 Task: Find connections with filter location Shamsābād with filter topic #Investingwith filter profile language French with filter current company Jaguar Land Rover India with filter school Maharshi Dayanand University with filter industry Insurance Agencies and Brokerages with filter service category Search Engine Marketing (SEM) with filter keywords title Well Driller
Action: Mouse moved to (506, 59)
Screenshot: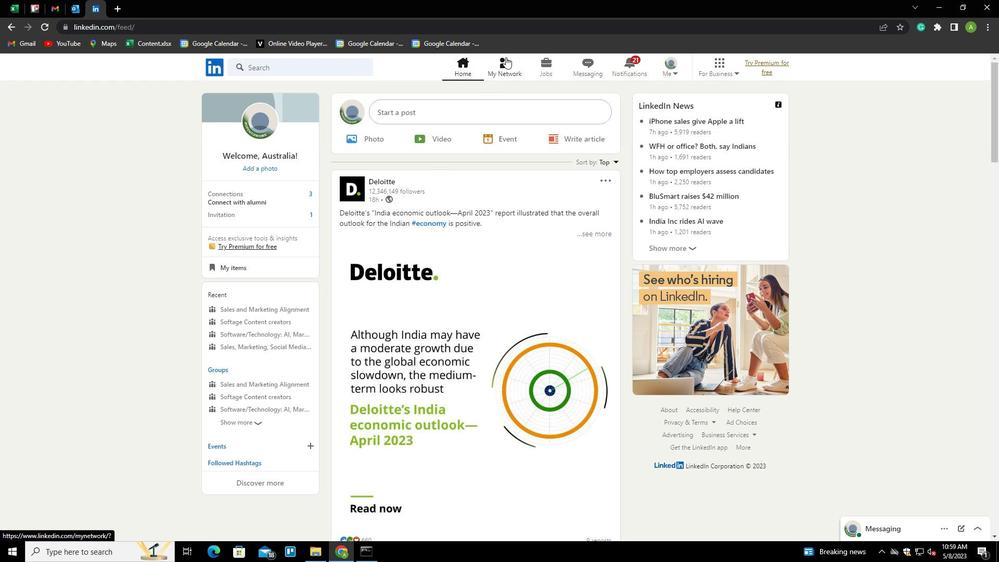 
Action: Mouse pressed left at (506, 59)
Screenshot: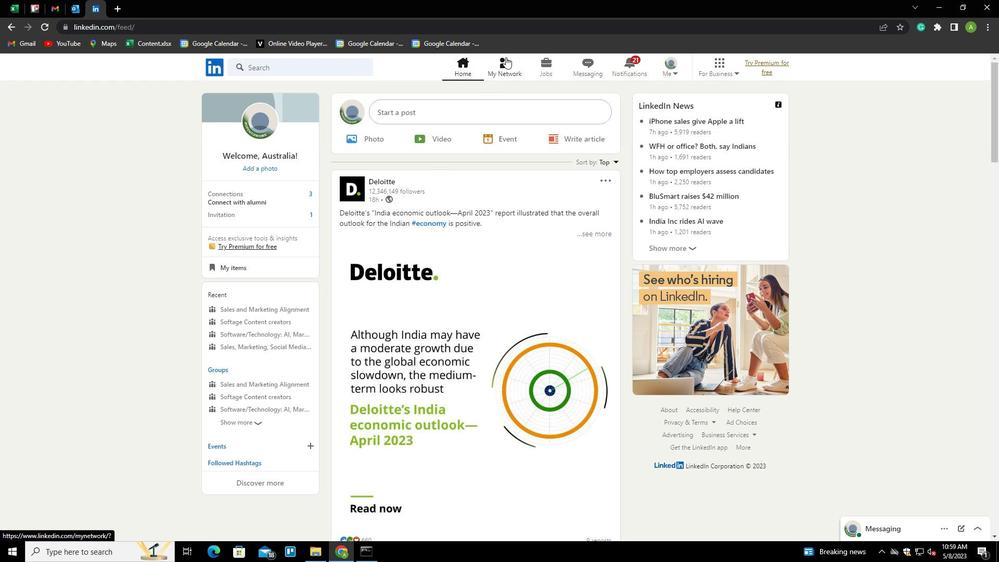
Action: Mouse moved to (257, 124)
Screenshot: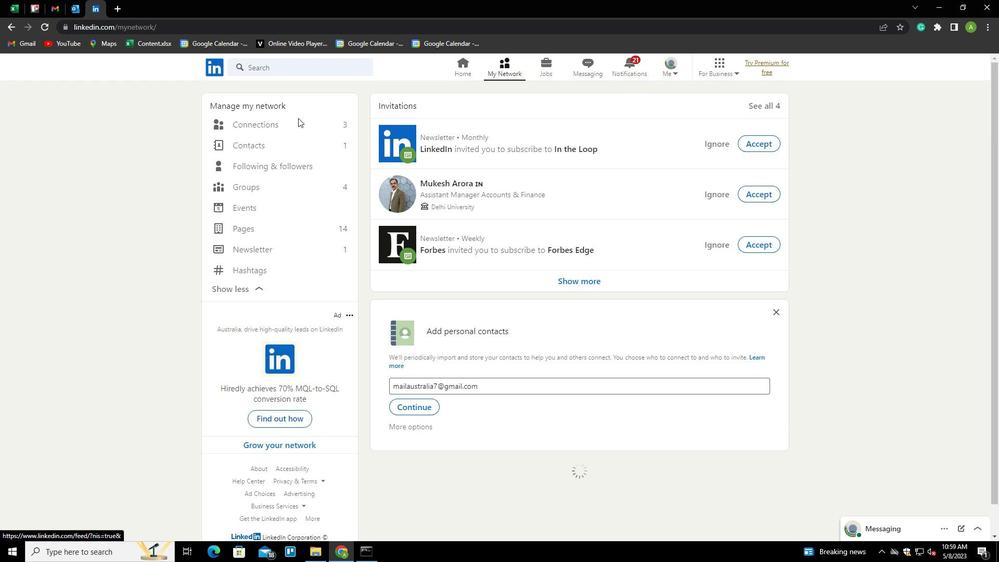 
Action: Mouse pressed left at (257, 124)
Screenshot: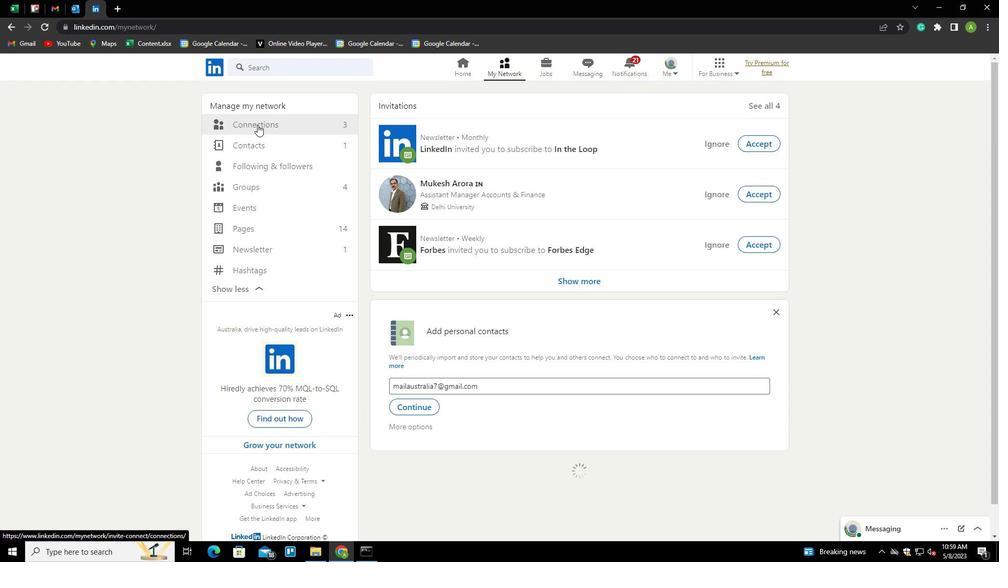 
Action: Mouse moved to (579, 123)
Screenshot: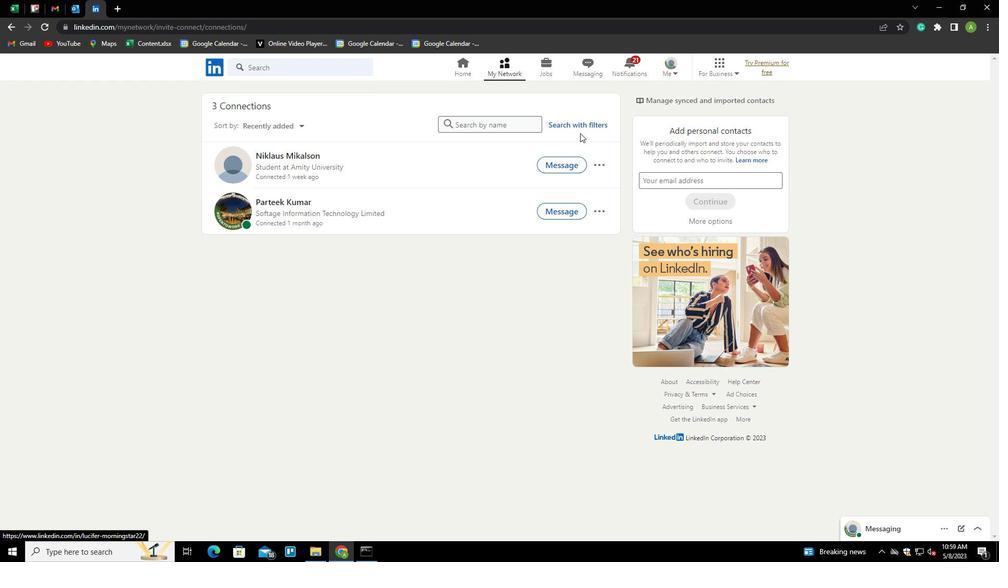 
Action: Mouse pressed left at (579, 123)
Screenshot: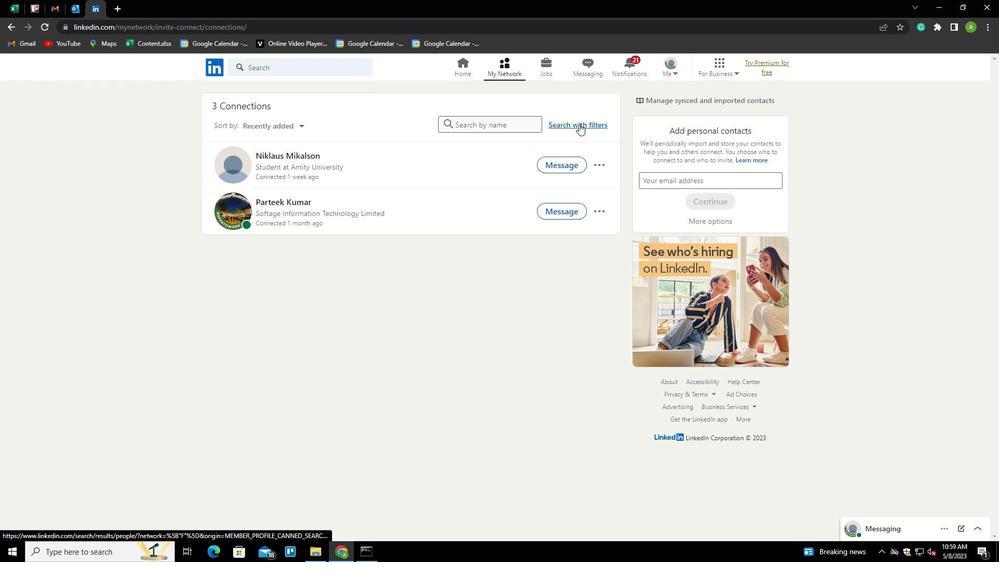 
Action: Mouse moved to (527, 95)
Screenshot: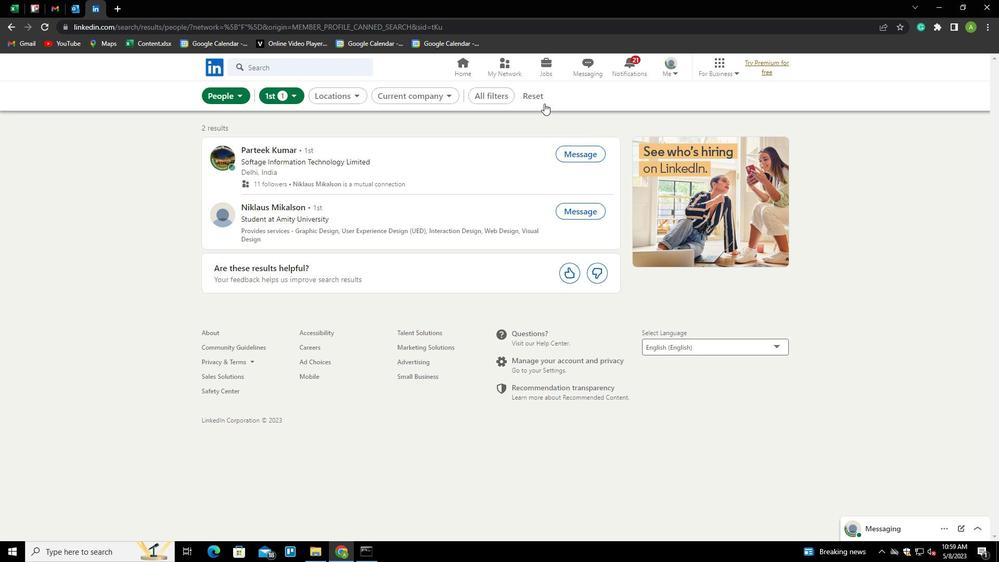 
Action: Mouse pressed left at (527, 95)
Screenshot: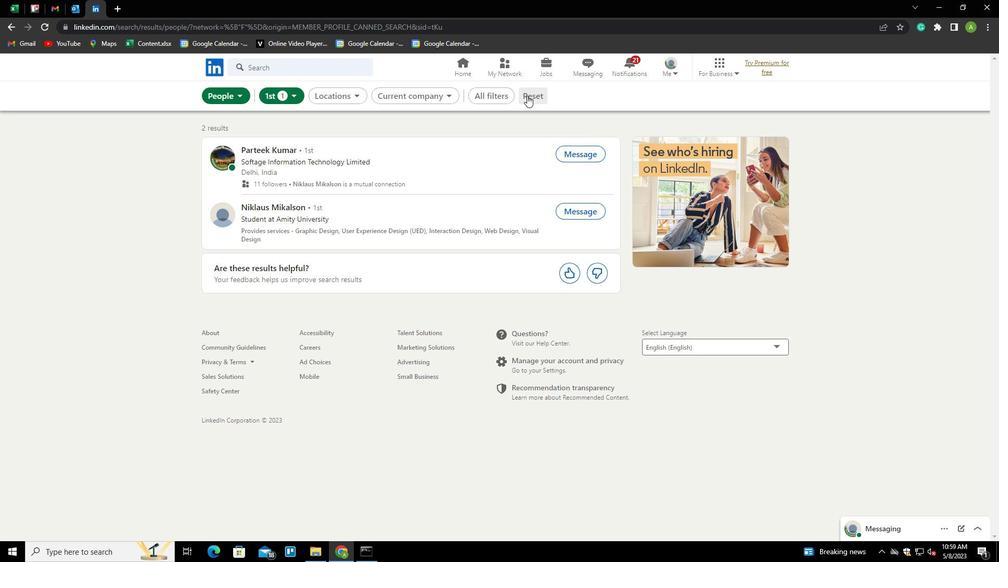 
Action: Mouse moved to (511, 94)
Screenshot: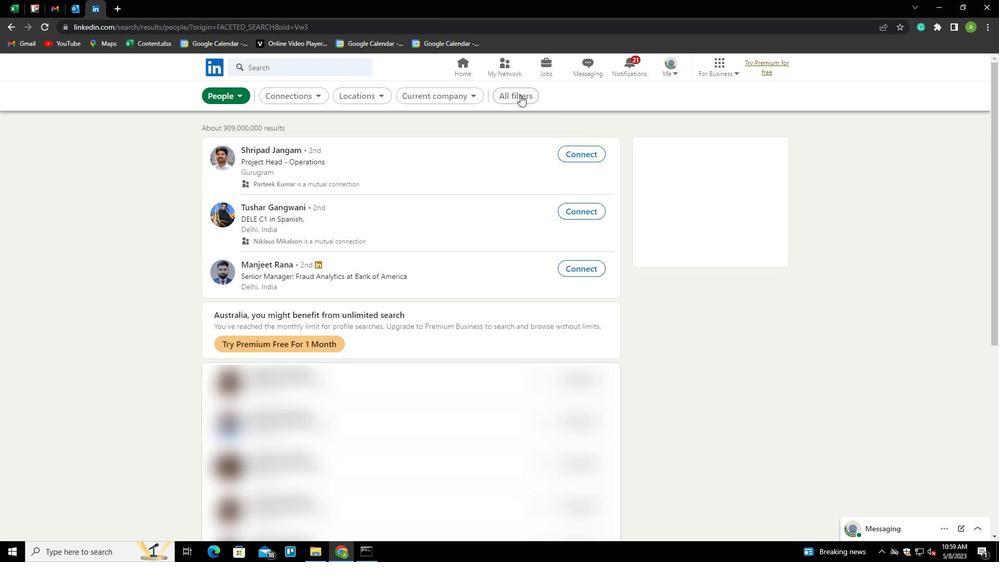 
Action: Mouse pressed left at (511, 94)
Screenshot: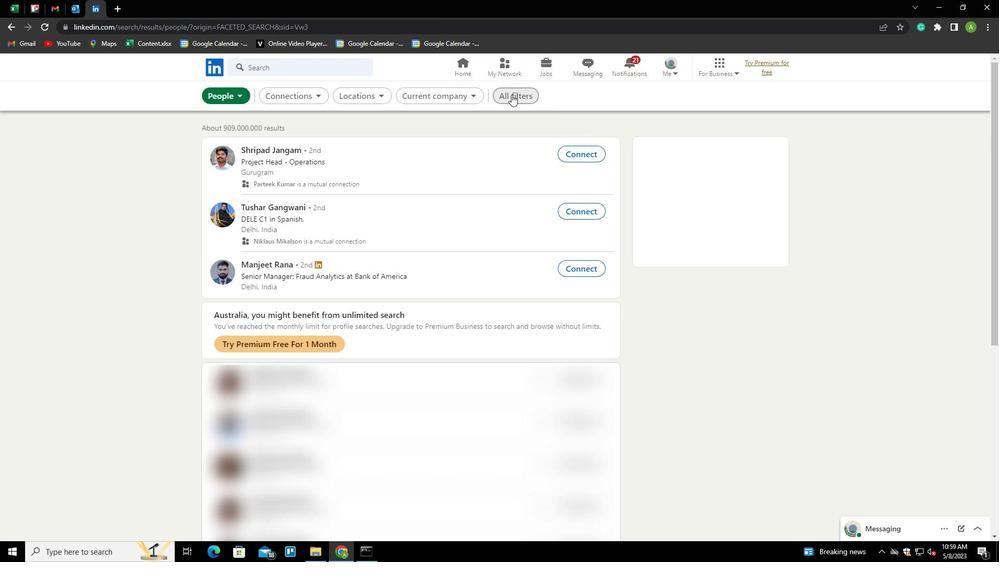
Action: Mouse moved to (853, 299)
Screenshot: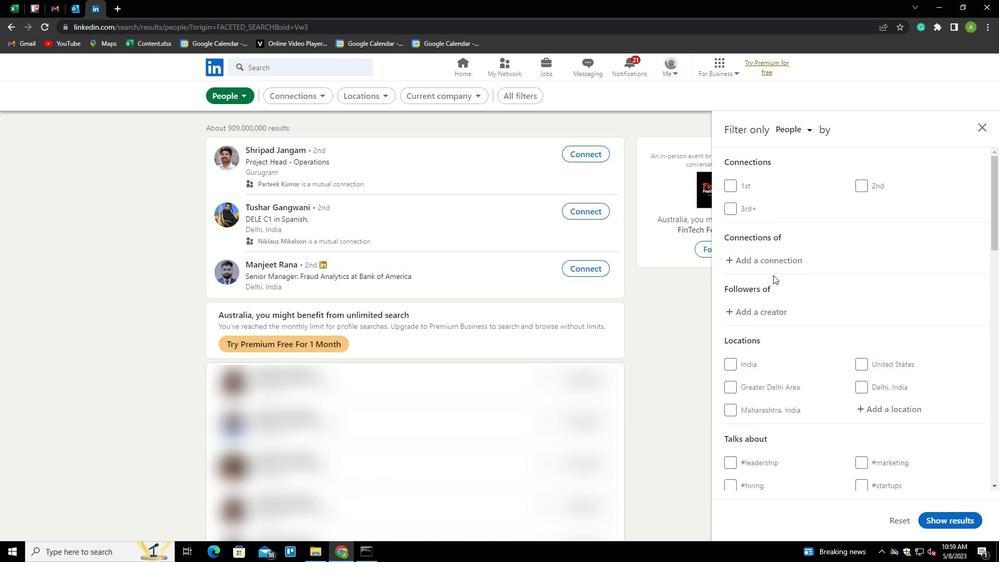 
Action: Mouse scrolled (853, 299) with delta (0, 0)
Screenshot: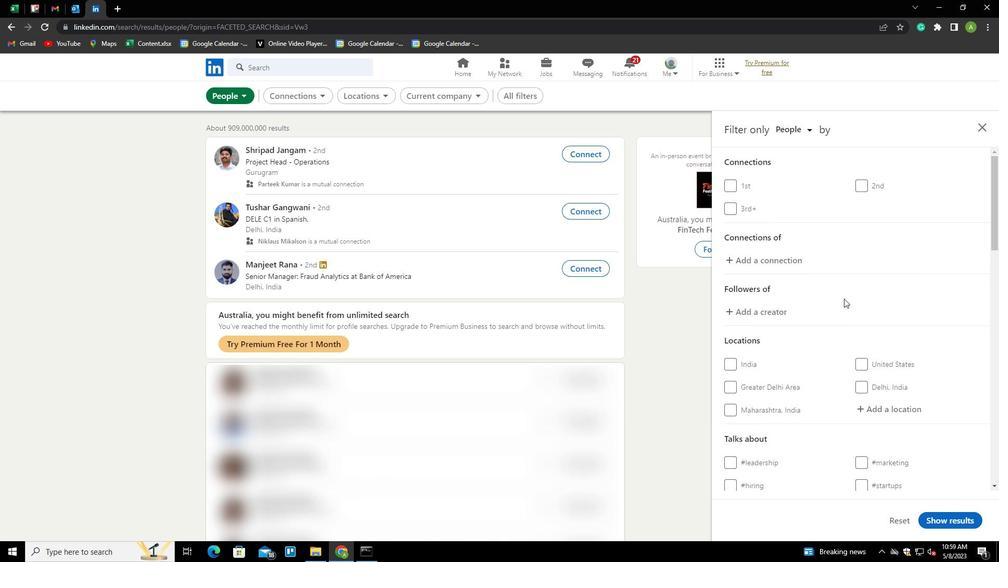 
Action: Mouse scrolled (853, 299) with delta (0, 0)
Screenshot: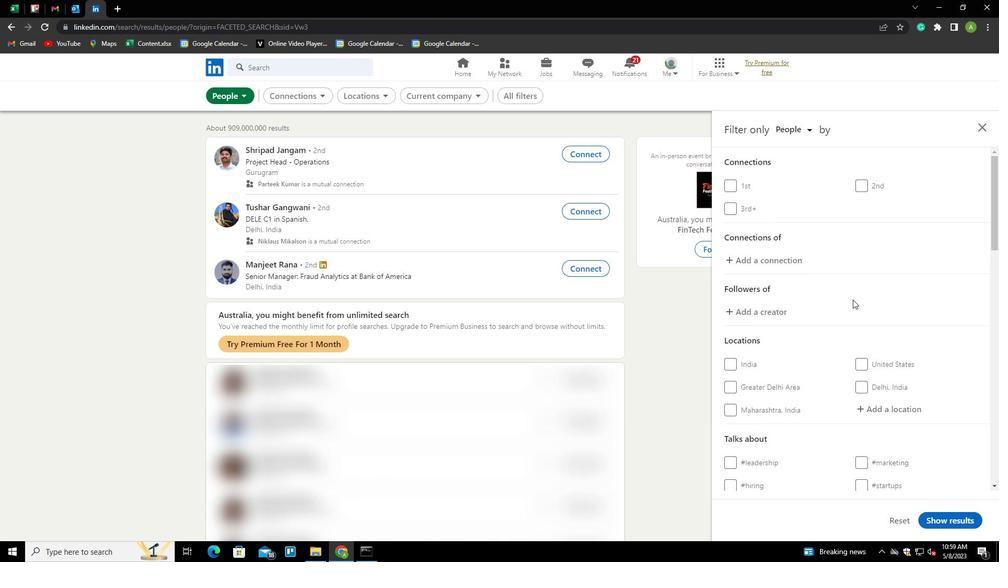 
Action: Mouse scrolled (853, 299) with delta (0, 0)
Screenshot: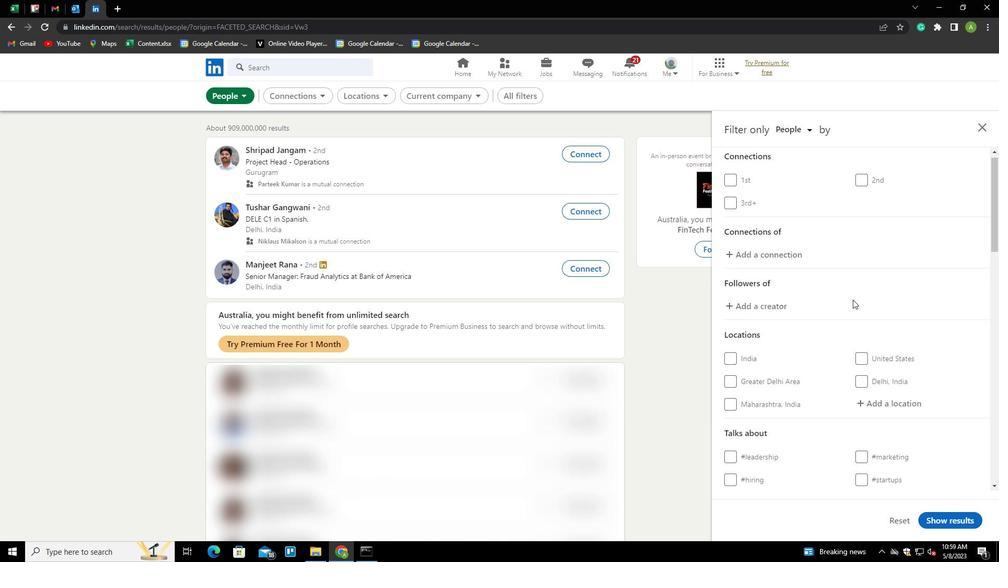 
Action: Mouse moved to (871, 251)
Screenshot: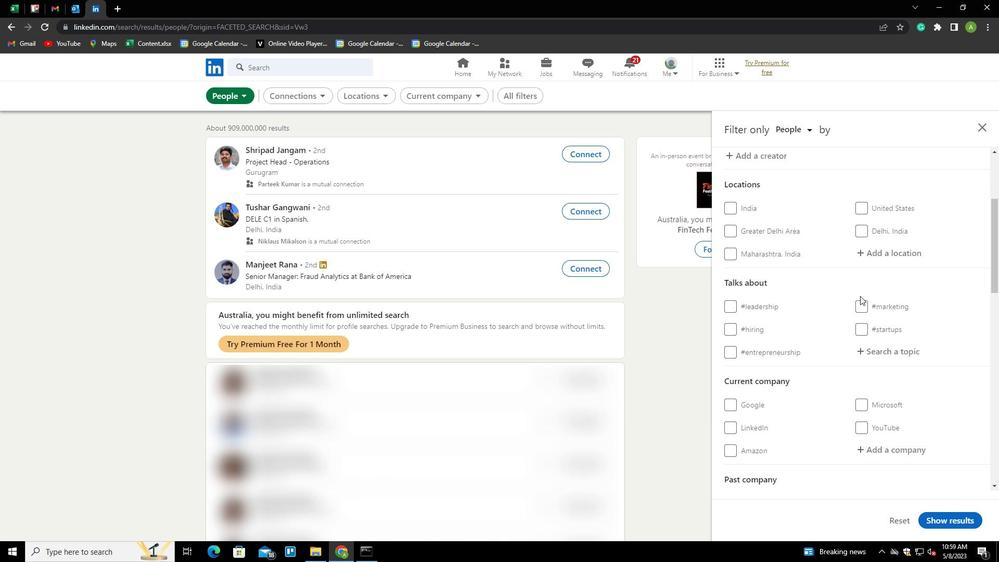 
Action: Mouse pressed left at (871, 251)
Screenshot: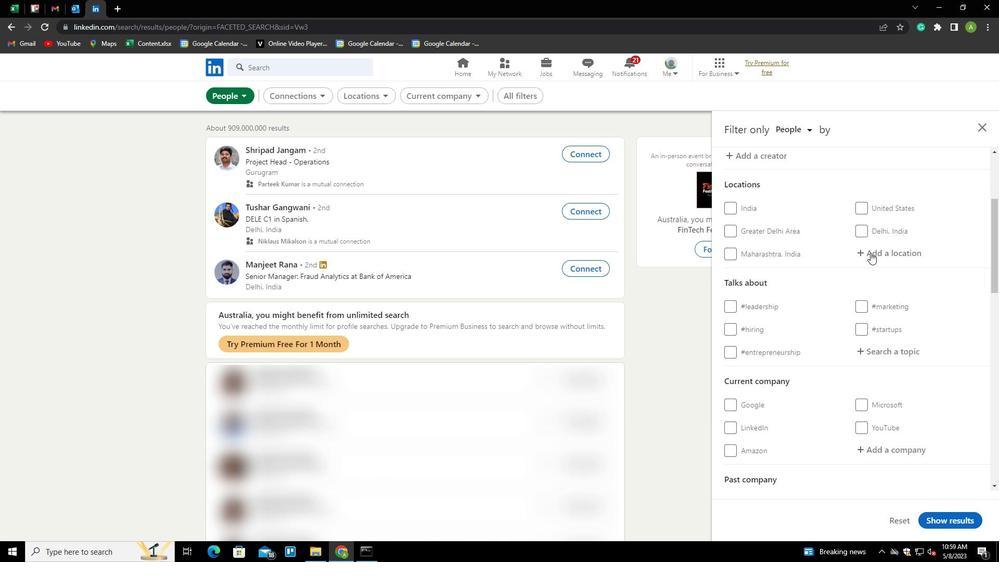 
Action: Key pressed <Key.shift>SHA
Screenshot: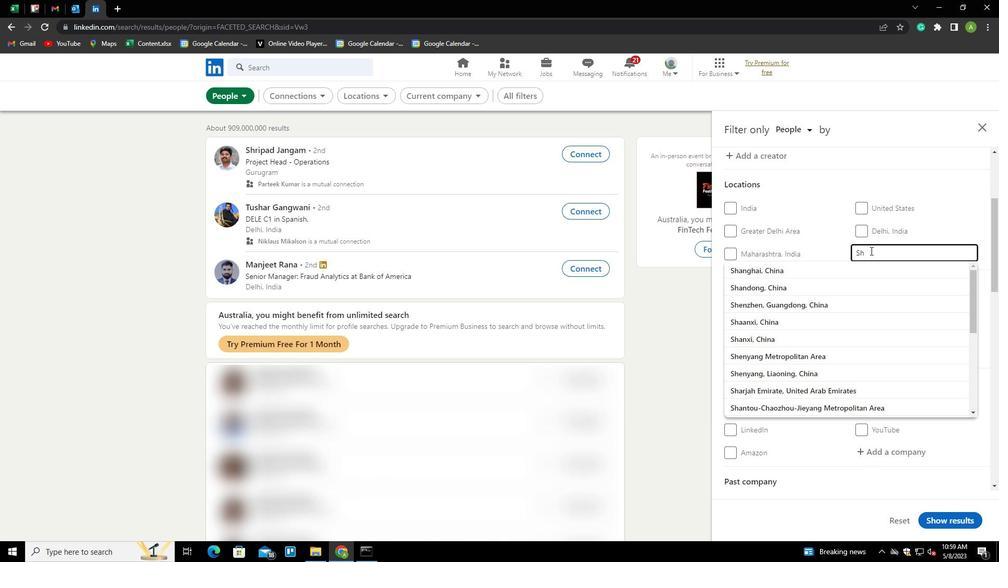 
Action: Mouse moved to (871, 251)
Screenshot: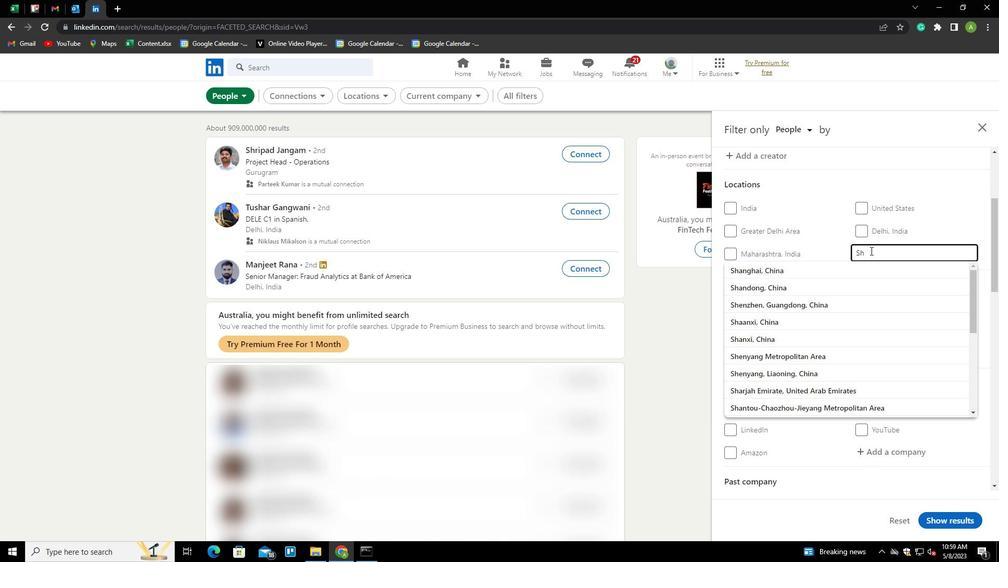 
Action: Key pressed MSABAD
Screenshot: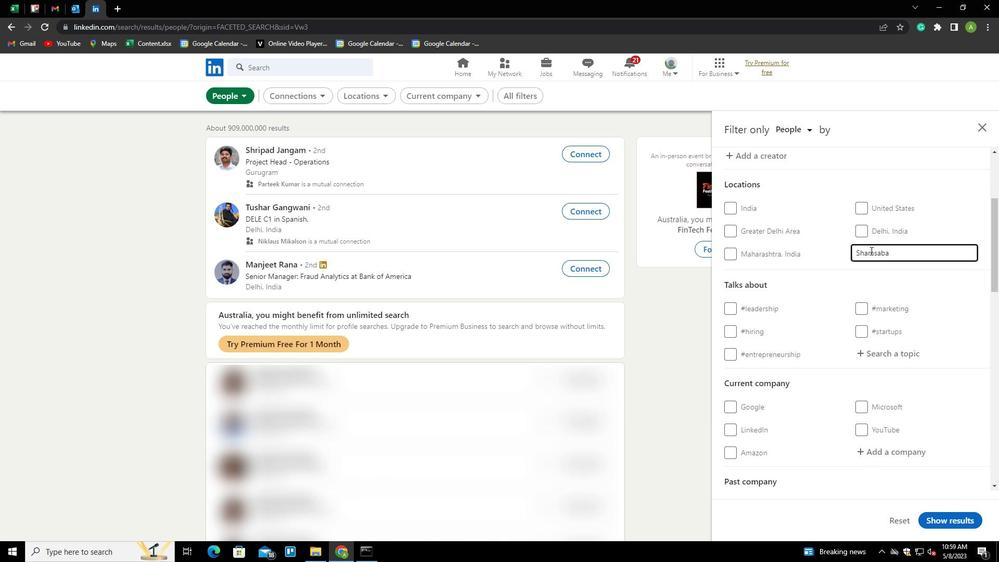 
Action: Mouse moved to (935, 298)
Screenshot: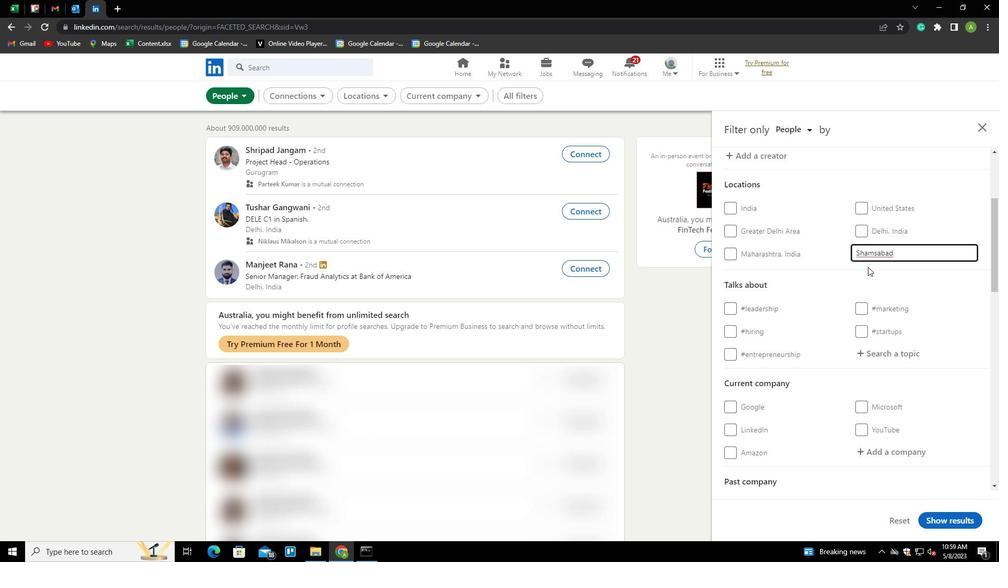 
Action: Mouse pressed left at (935, 298)
Screenshot: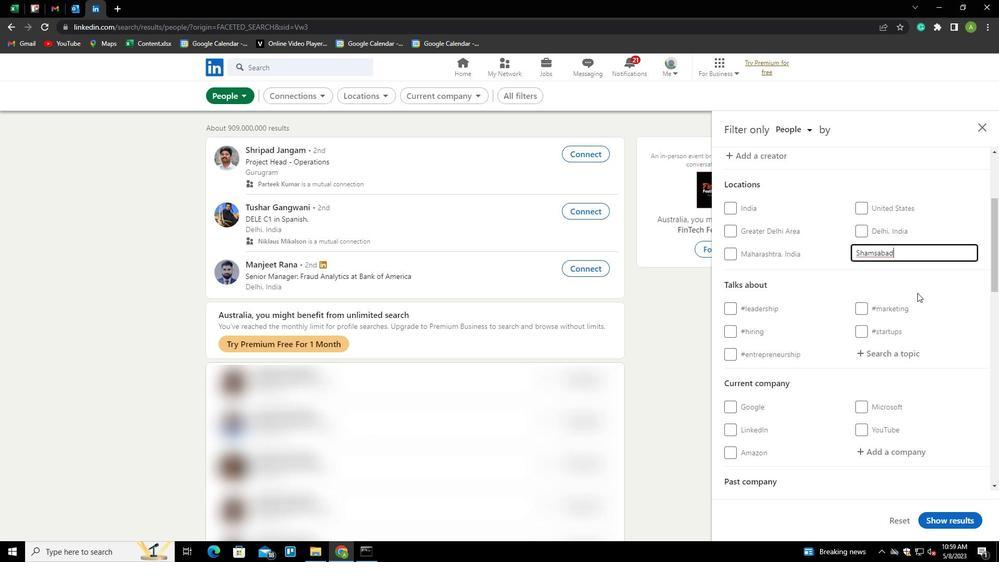 
Action: Mouse moved to (892, 352)
Screenshot: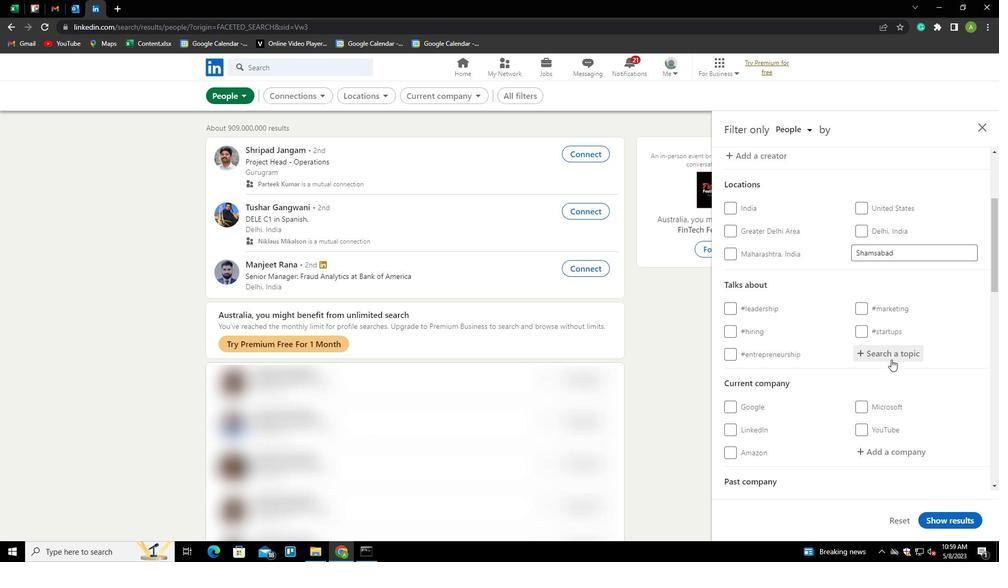 
Action: Mouse pressed left at (892, 352)
Screenshot: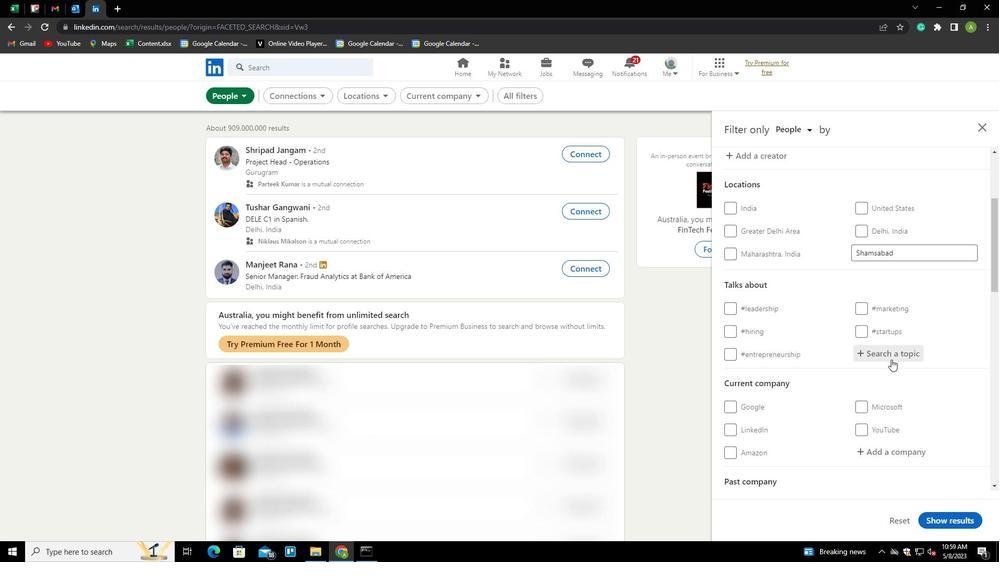 
Action: Key pressed INVESTING<Key.down><Key.enter>
Screenshot: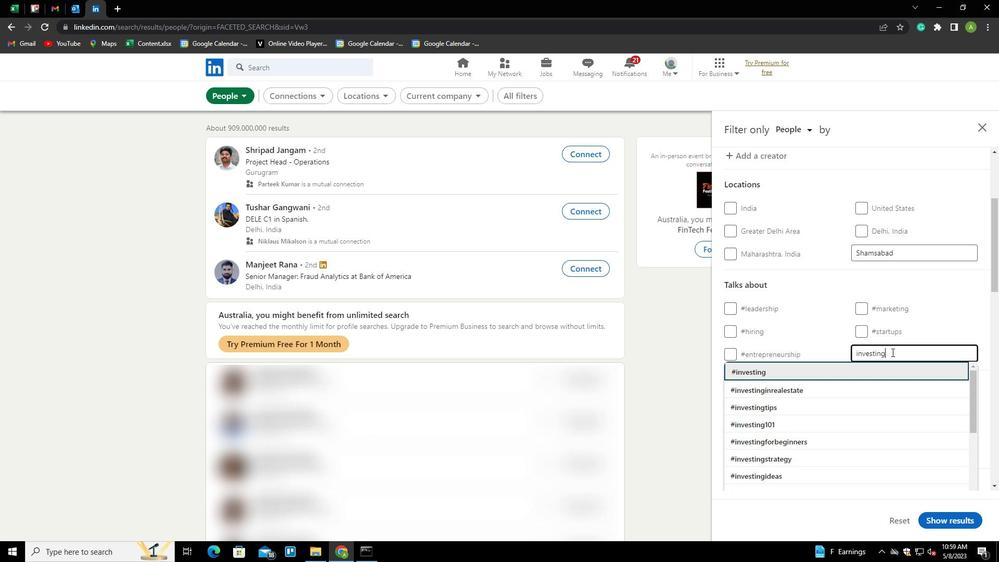 
Action: Mouse scrolled (892, 352) with delta (0, 0)
Screenshot: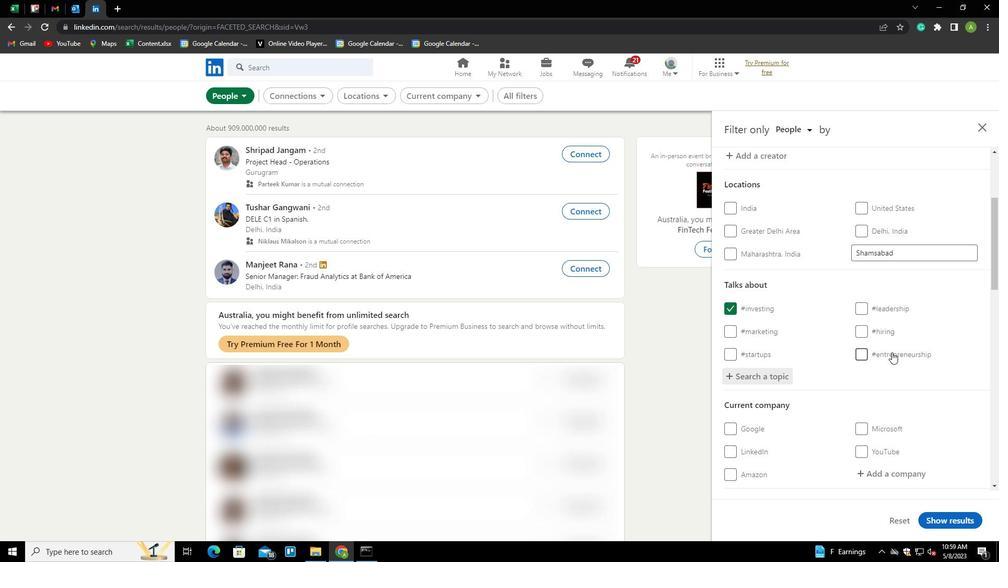 
Action: Mouse scrolled (892, 352) with delta (0, 0)
Screenshot: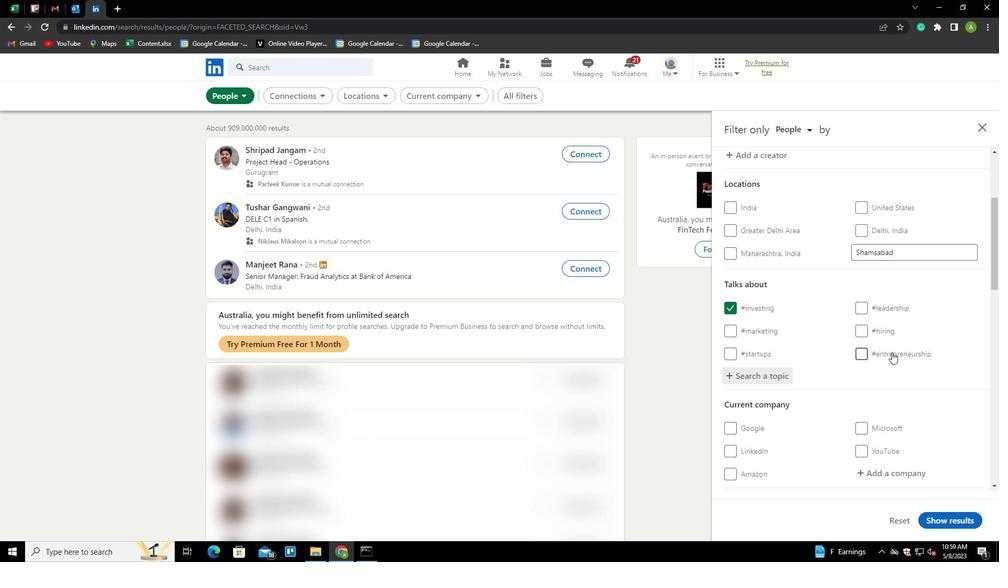 
Action: Mouse scrolled (892, 352) with delta (0, 0)
Screenshot: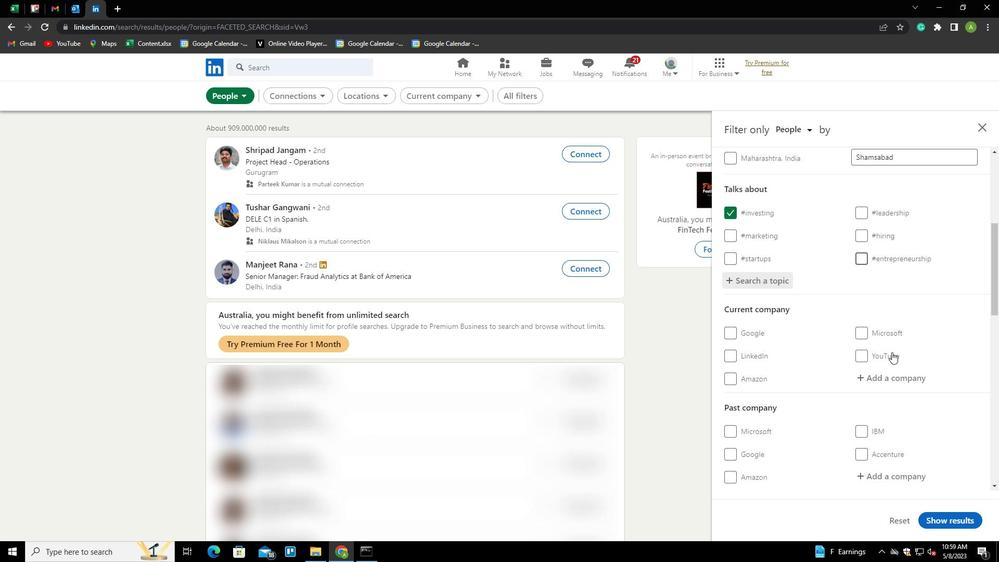 
Action: Mouse scrolled (892, 352) with delta (0, 0)
Screenshot: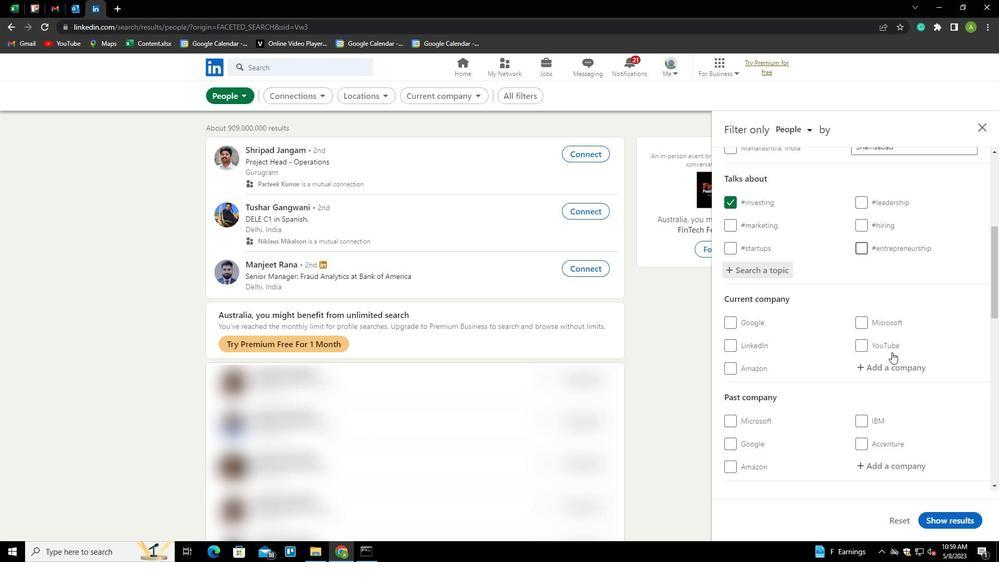 
Action: Mouse scrolled (892, 352) with delta (0, 0)
Screenshot: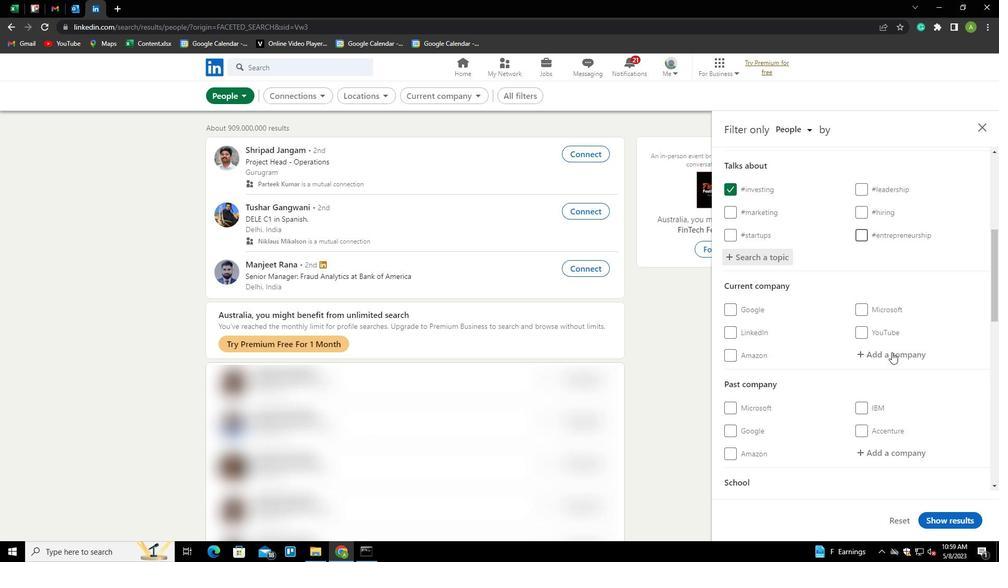 
Action: Mouse scrolled (892, 352) with delta (0, 0)
Screenshot: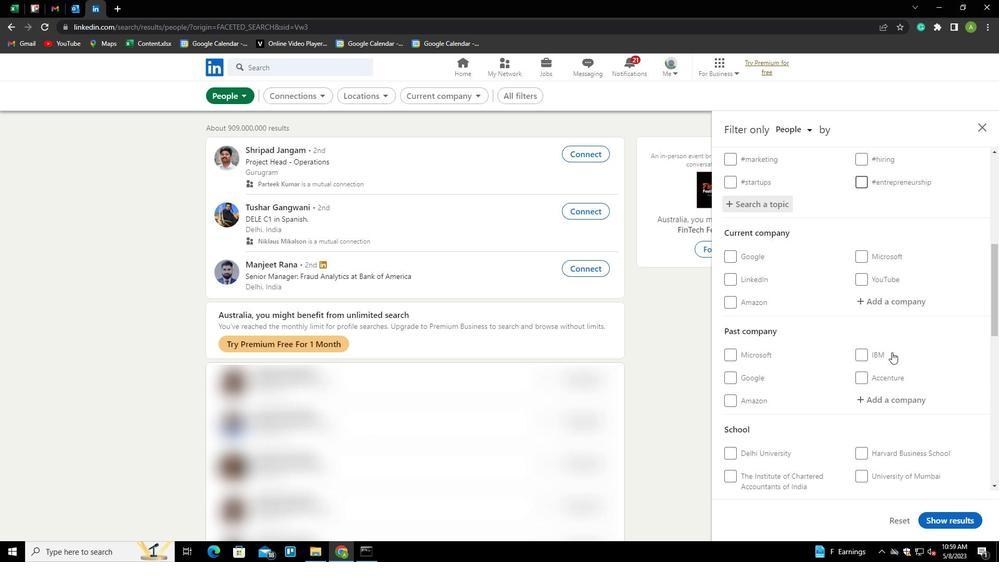 
Action: Mouse scrolled (892, 352) with delta (0, 0)
Screenshot: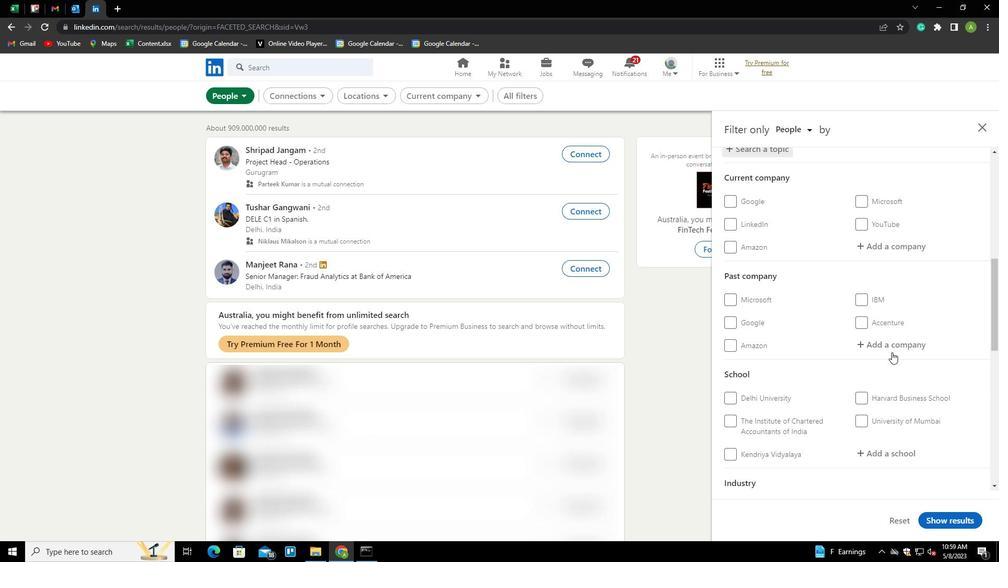 
Action: Mouse scrolled (892, 352) with delta (0, 0)
Screenshot: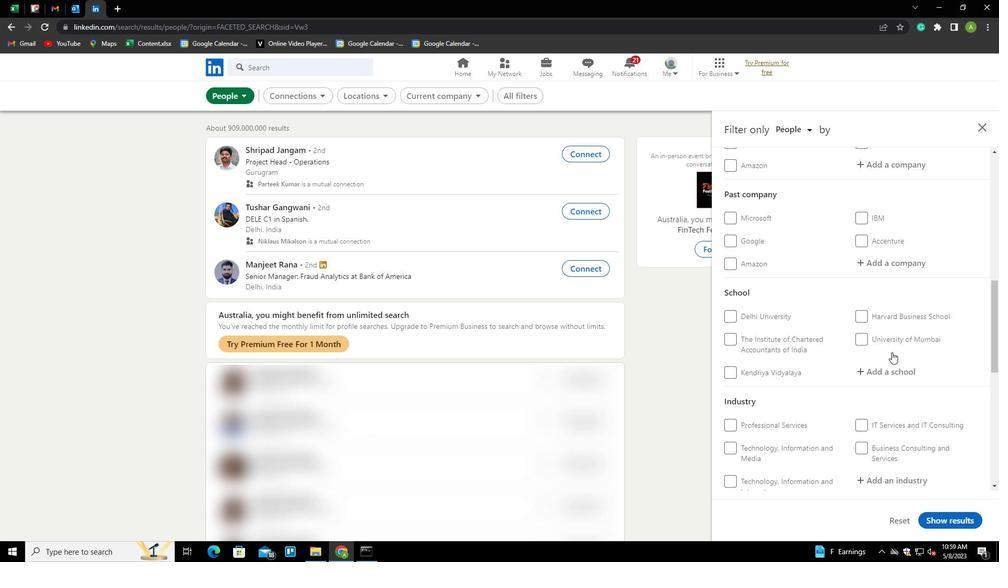 
Action: Mouse scrolled (892, 352) with delta (0, 0)
Screenshot: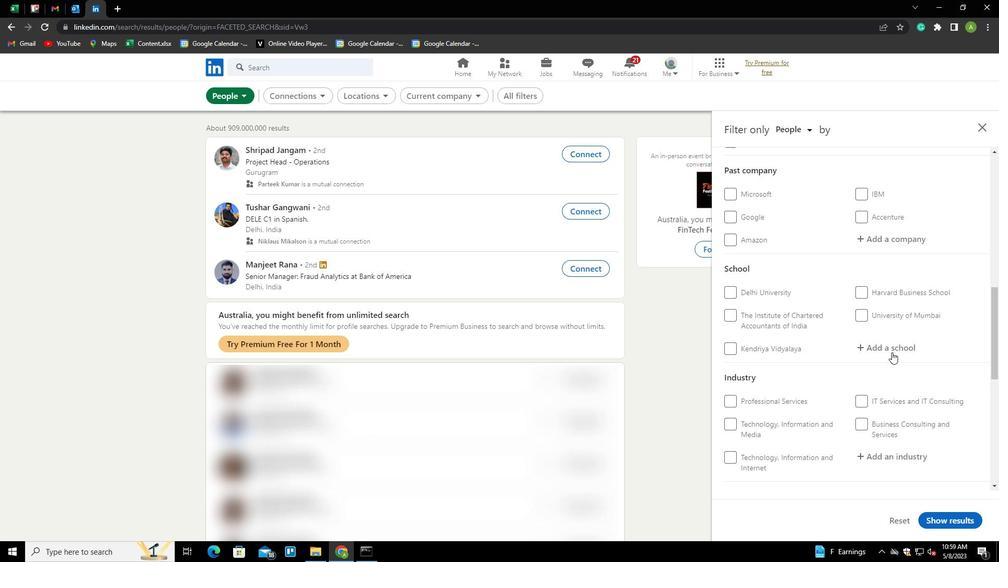 
Action: Mouse moved to (872, 385)
Screenshot: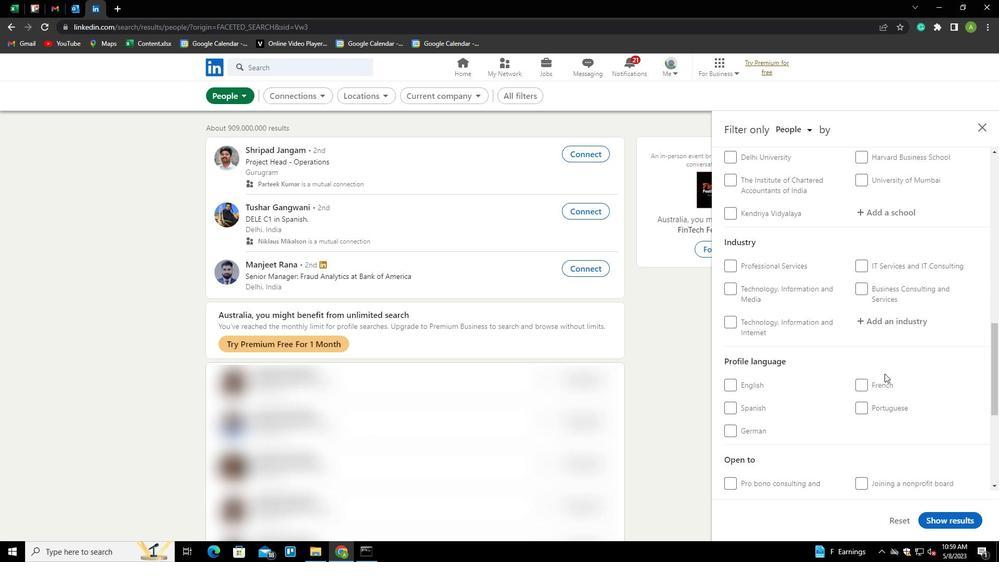 
Action: Mouse pressed left at (872, 385)
Screenshot: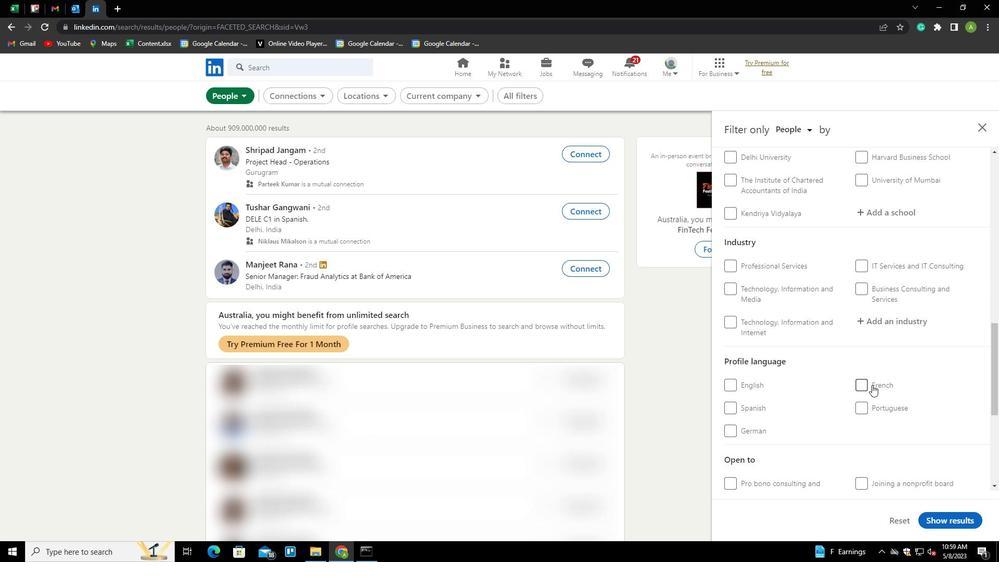 
Action: Mouse moved to (896, 368)
Screenshot: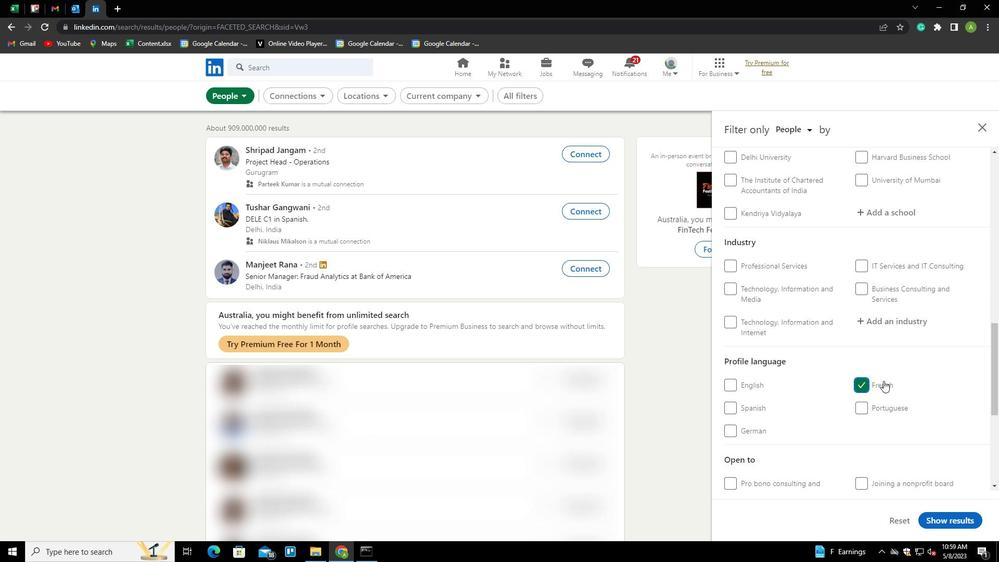 
Action: Mouse scrolled (896, 368) with delta (0, 0)
Screenshot: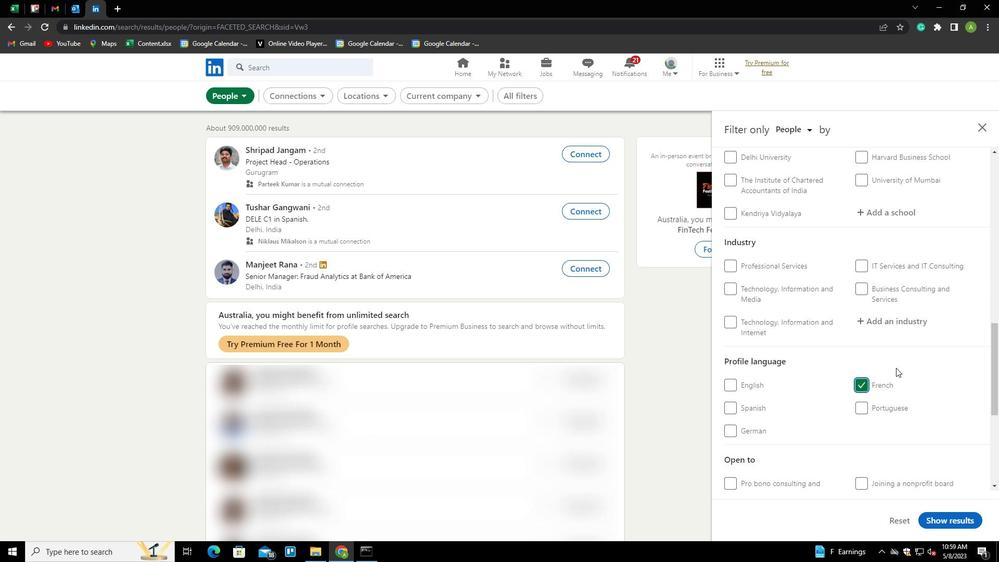 
Action: Mouse scrolled (896, 368) with delta (0, 0)
Screenshot: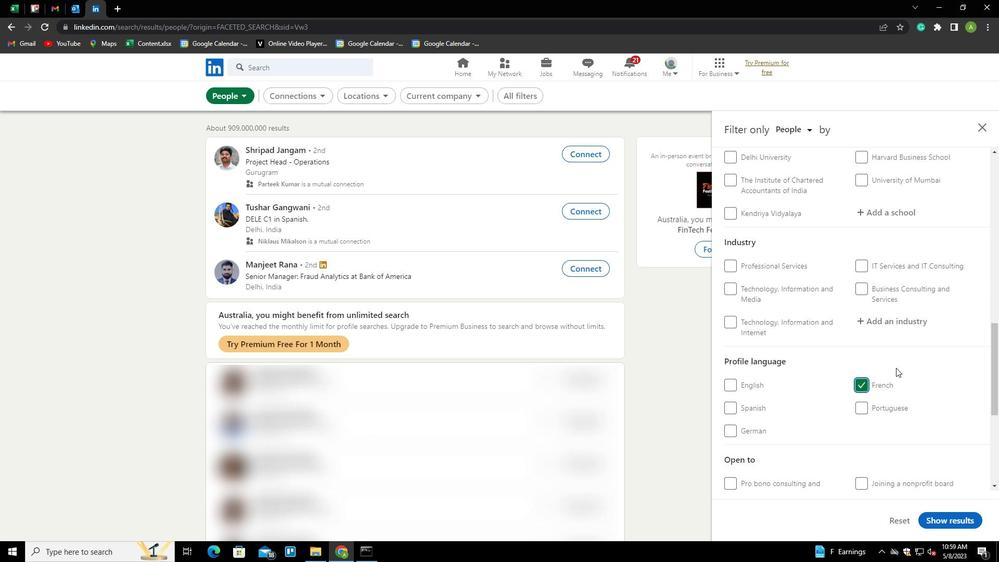 
Action: Mouse scrolled (896, 368) with delta (0, 0)
Screenshot: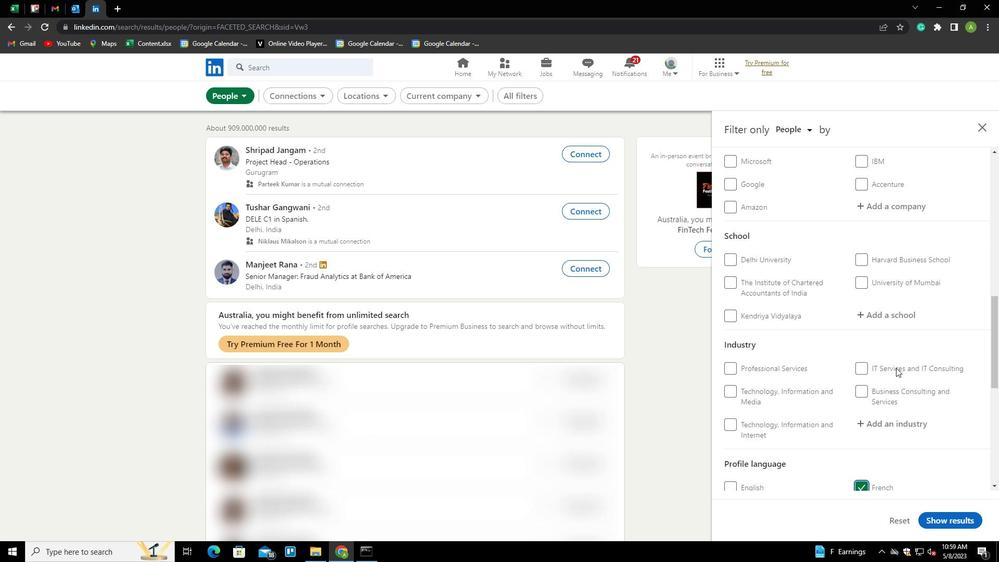 
Action: Mouse scrolled (896, 368) with delta (0, 0)
Screenshot: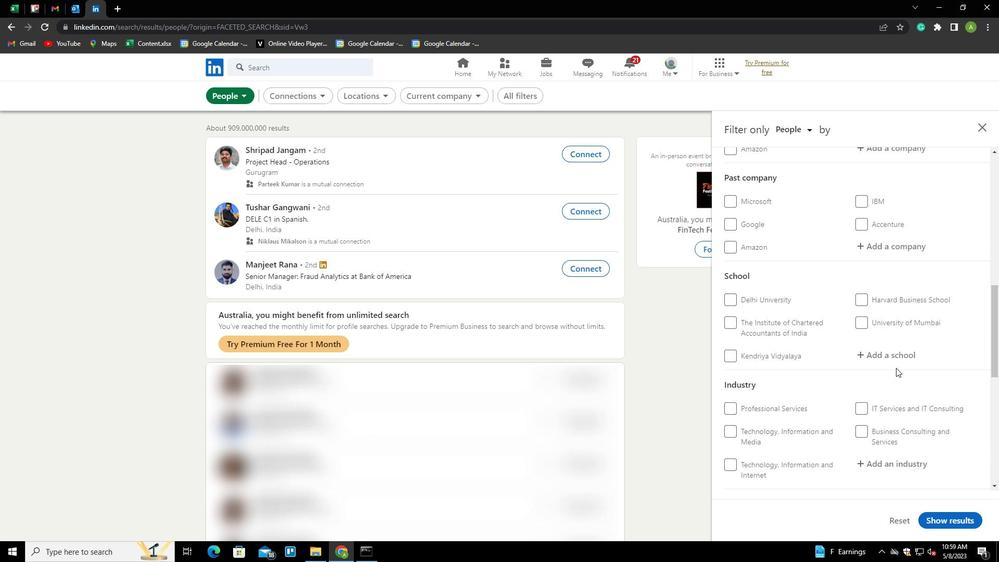 
Action: Mouse scrolled (896, 368) with delta (0, 0)
Screenshot: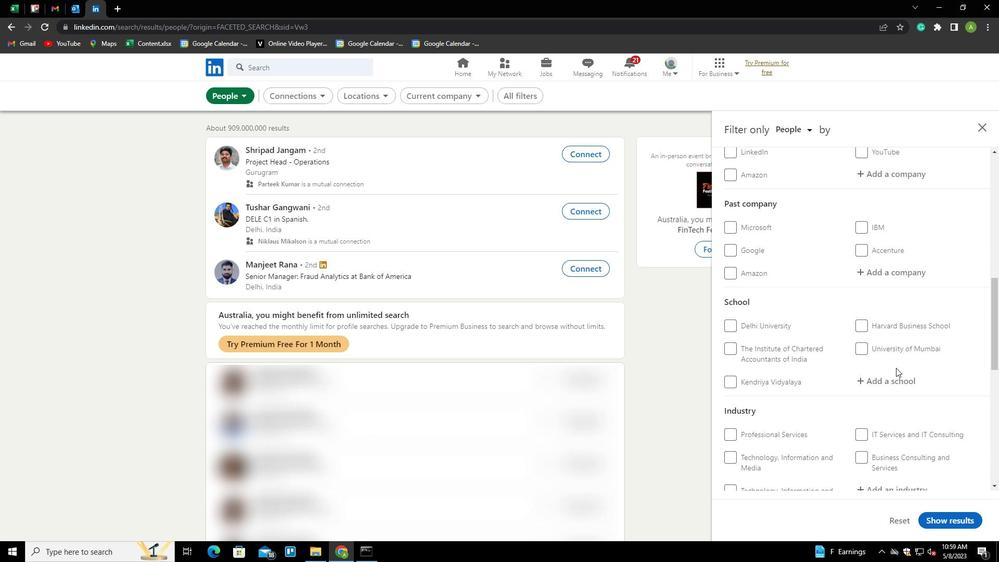 
Action: Mouse moved to (870, 264)
Screenshot: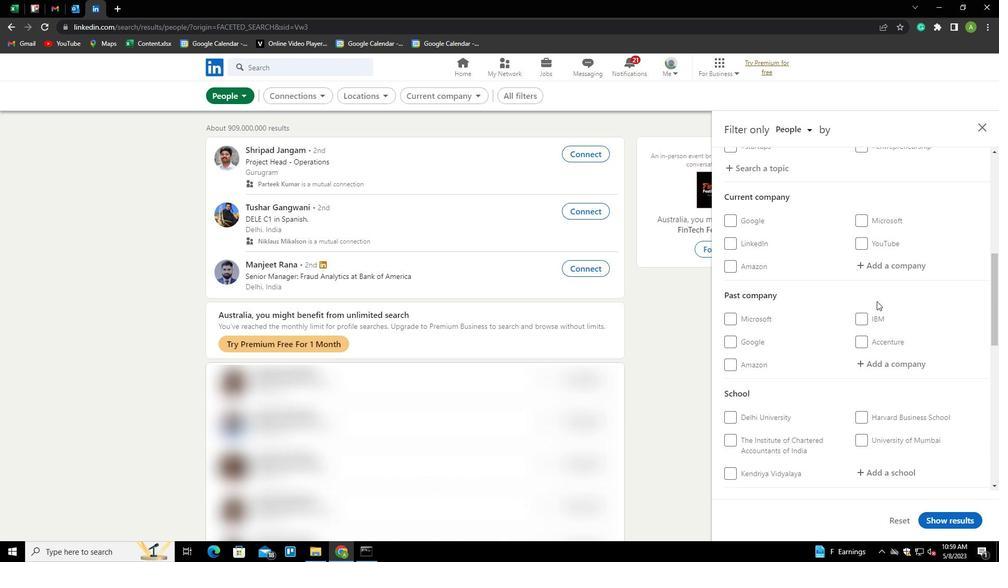 
Action: Mouse pressed left at (870, 264)
Screenshot: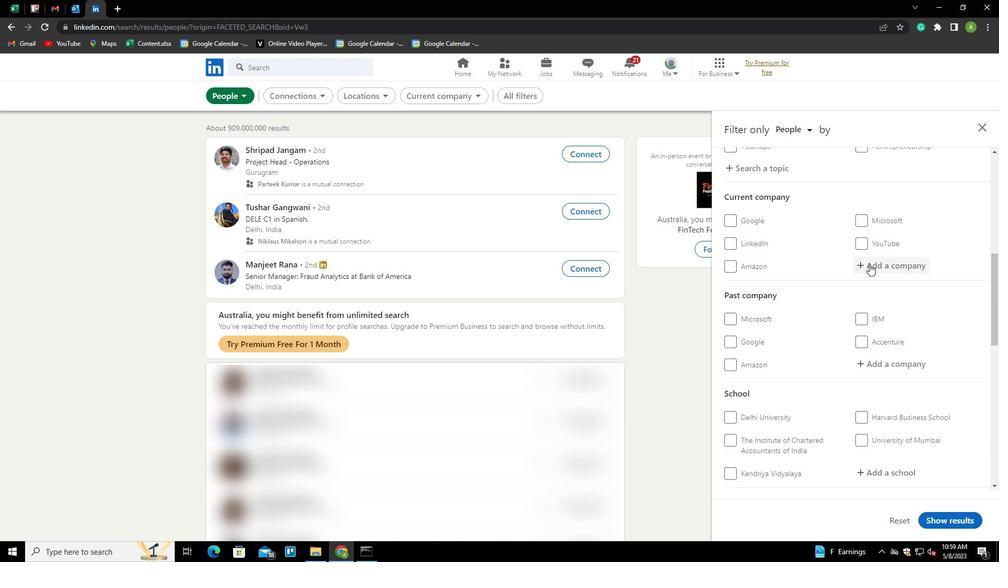 
Action: Key pressed <Key.shift>JAGUR<Key.backspace>AR<Key.space><Key.shift>LAND<Key.space><Key.shift>ROVER<Key.space><Key.shift>INDIA<Key.down><Key.enter>
Screenshot: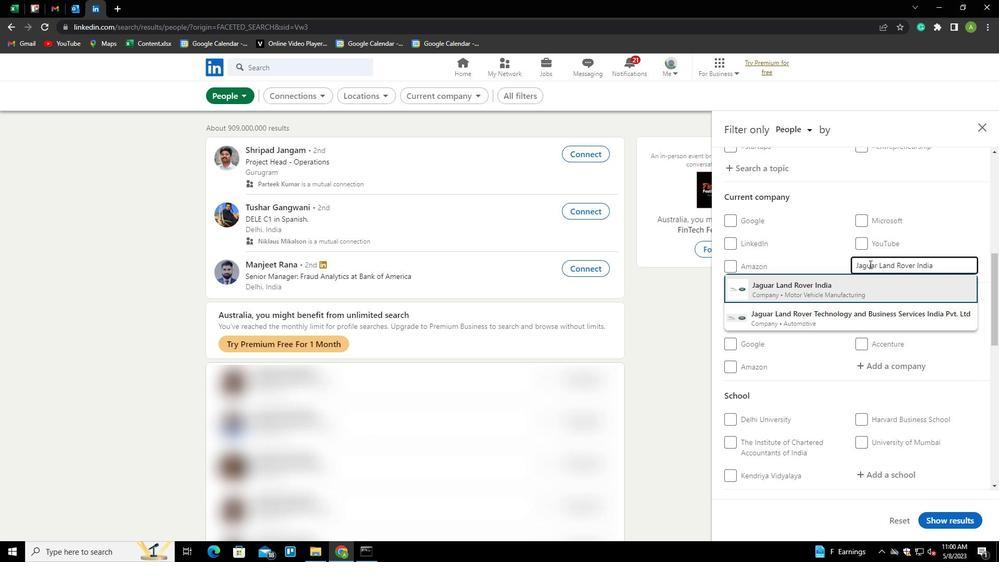 
Action: Mouse scrolled (870, 264) with delta (0, 0)
Screenshot: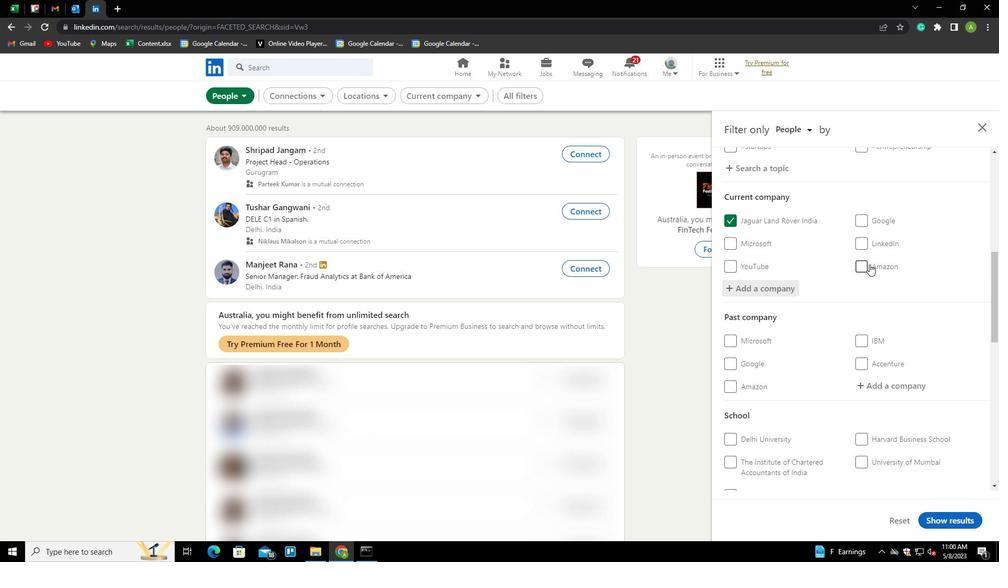 
Action: Mouse moved to (870, 264)
Screenshot: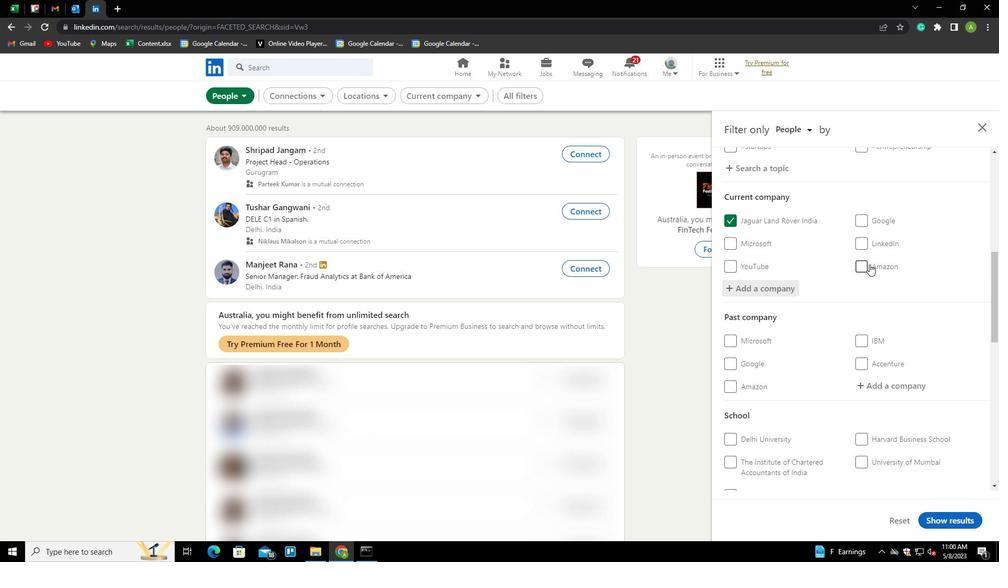 
Action: Mouse scrolled (870, 264) with delta (0, 0)
Screenshot: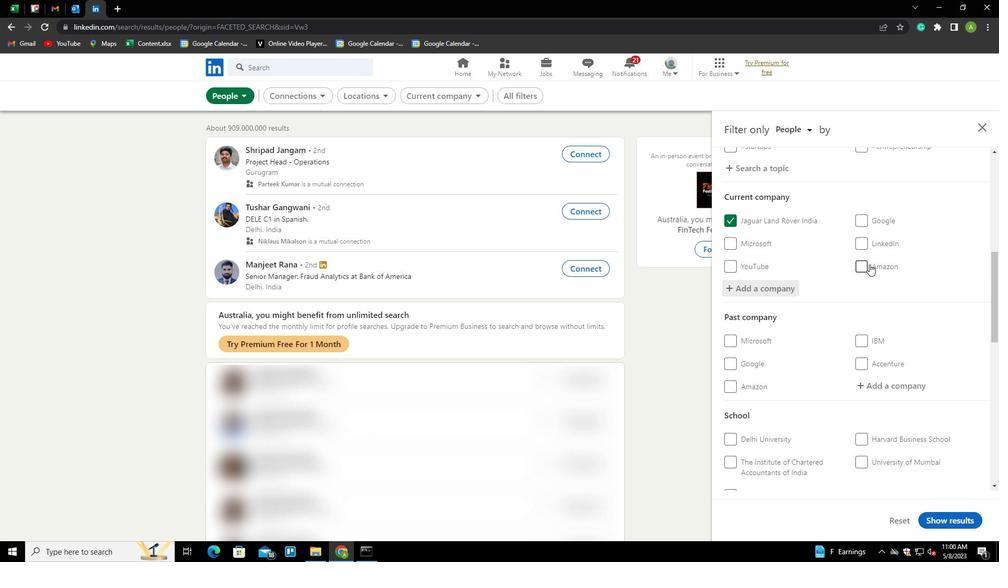 
Action: Mouse scrolled (870, 264) with delta (0, 0)
Screenshot: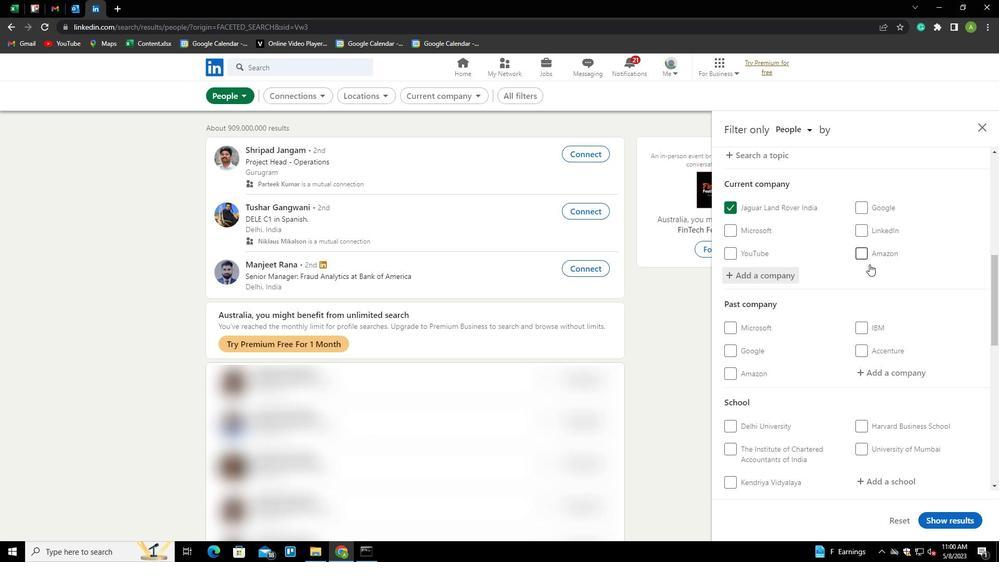 
Action: Mouse scrolled (870, 264) with delta (0, 0)
Screenshot: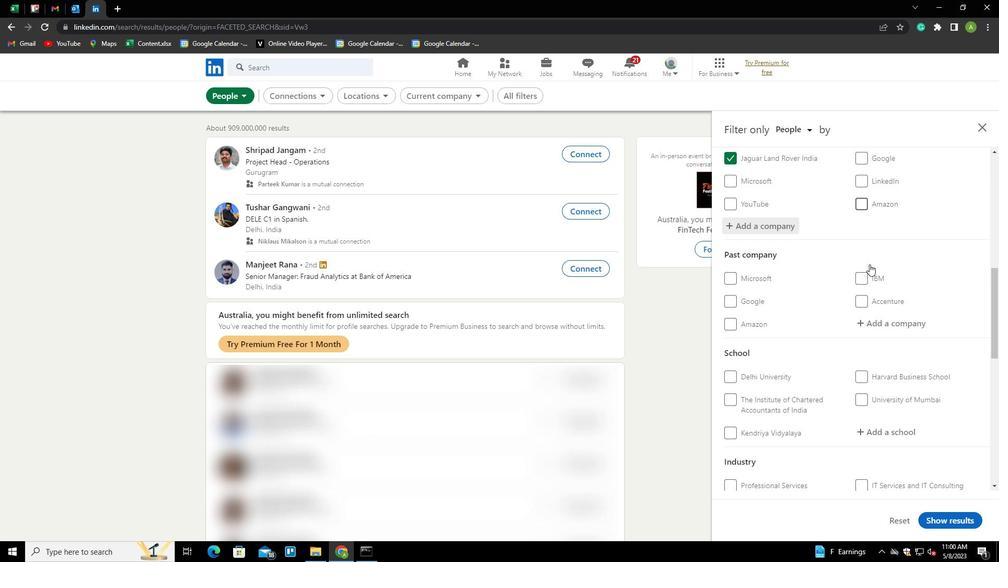
Action: Mouse scrolled (870, 264) with delta (0, 0)
Screenshot: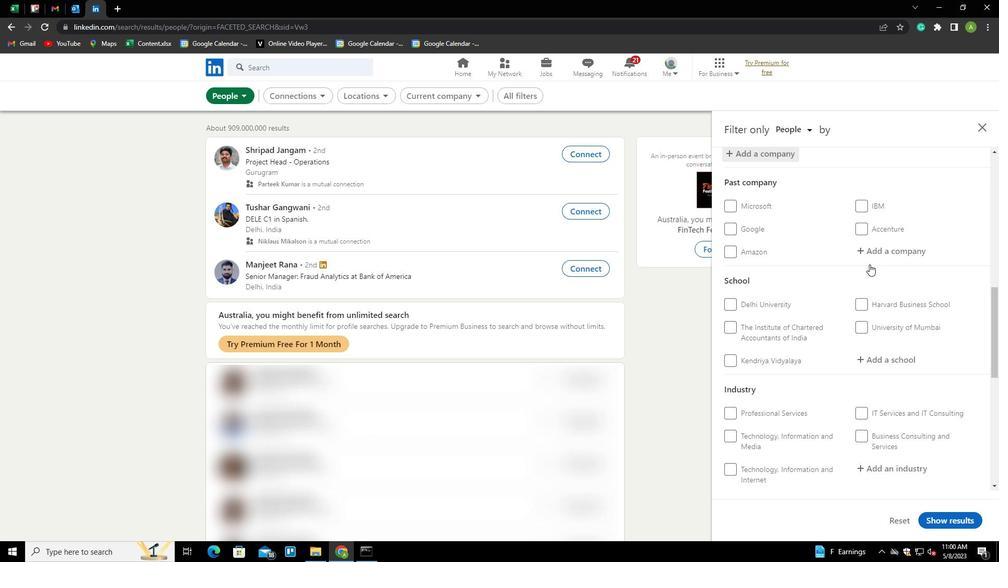 
Action: Mouse moved to (871, 237)
Screenshot: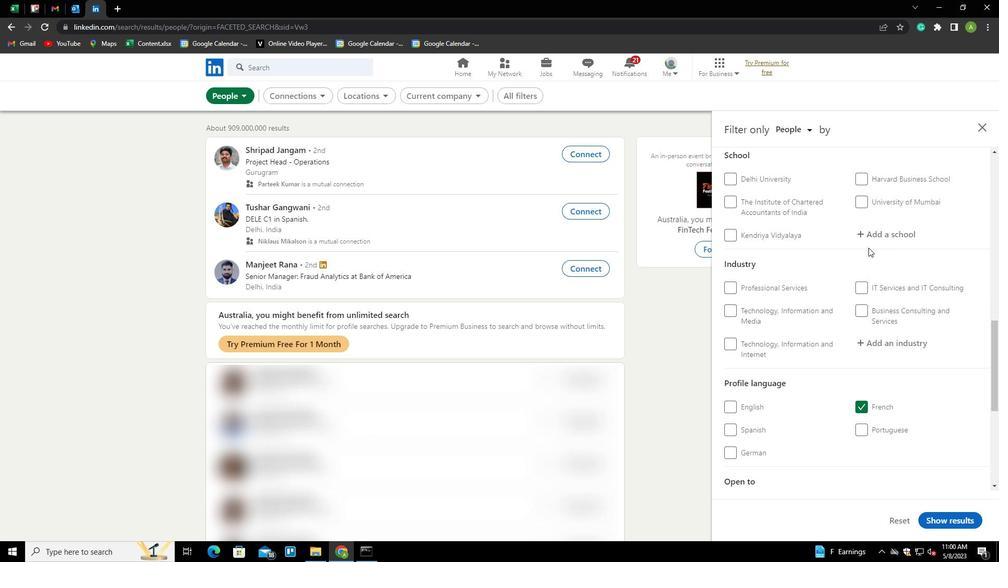 
Action: Mouse pressed left at (871, 237)
Screenshot: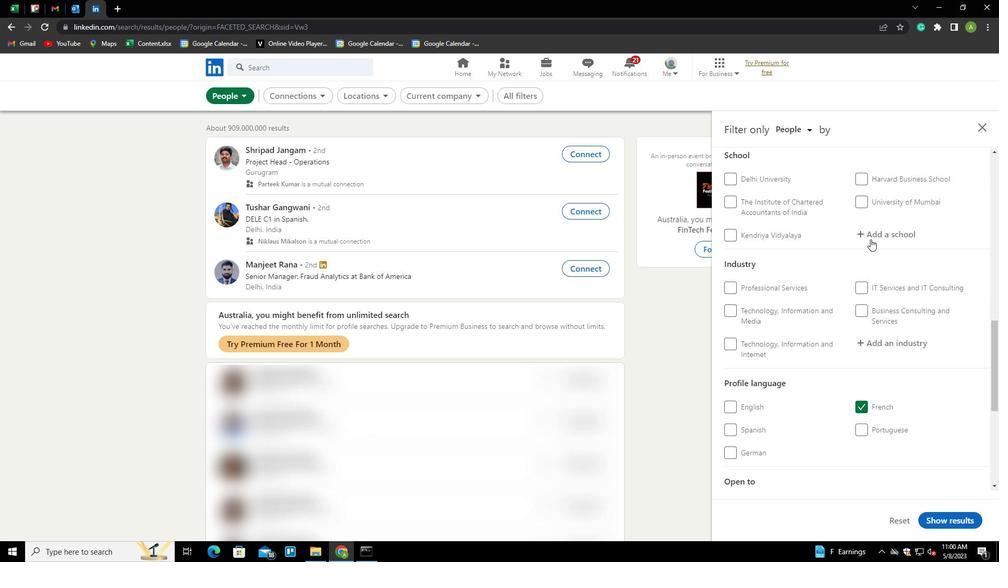 
Action: Key pressed <Key.shift>MAHARASHI<Key.space><Key.shift>DAYA
Screenshot: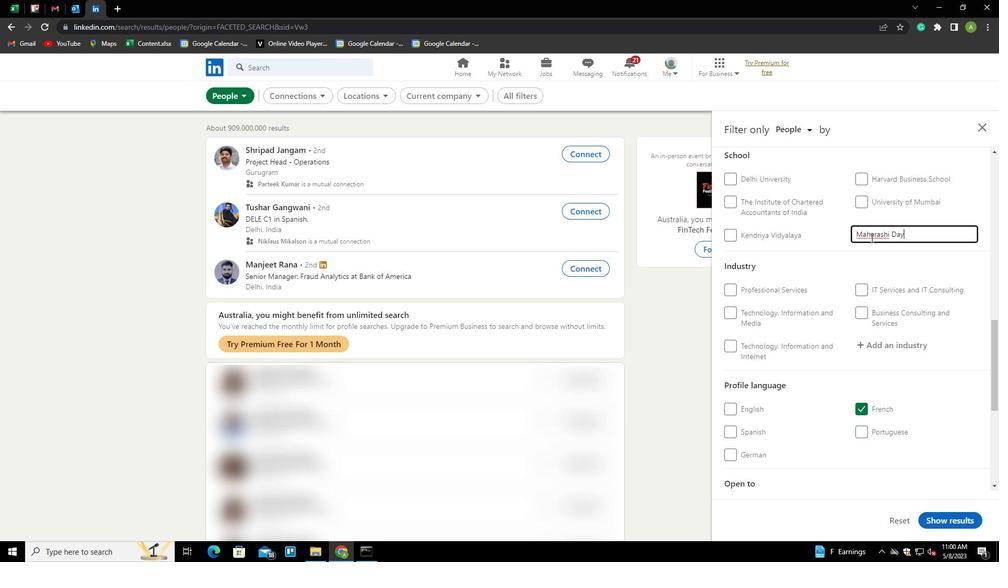 
Action: Mouse moved to (882, 238)
Screenshot: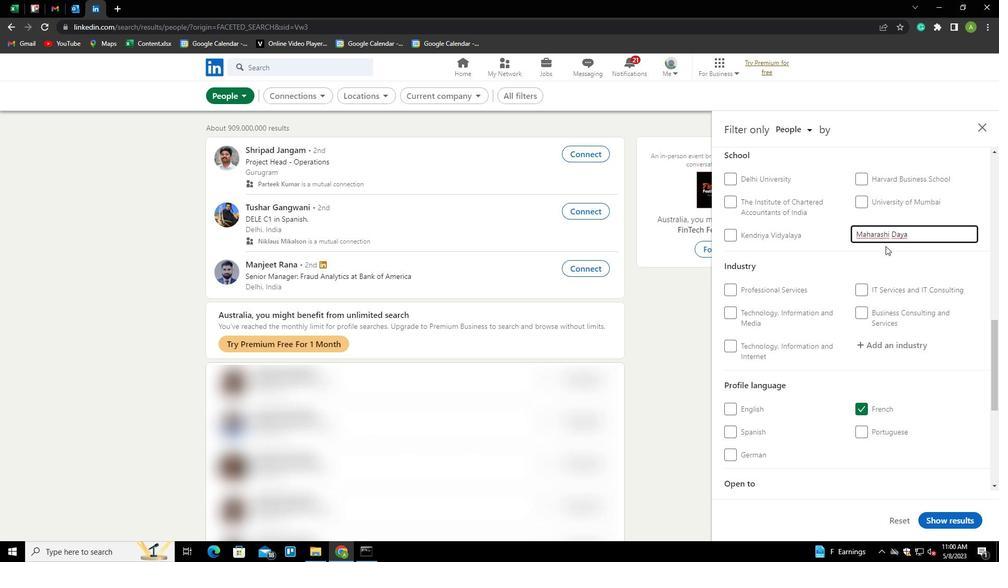 
Action: Mouse pressed left at (882, 238)
Screenshot: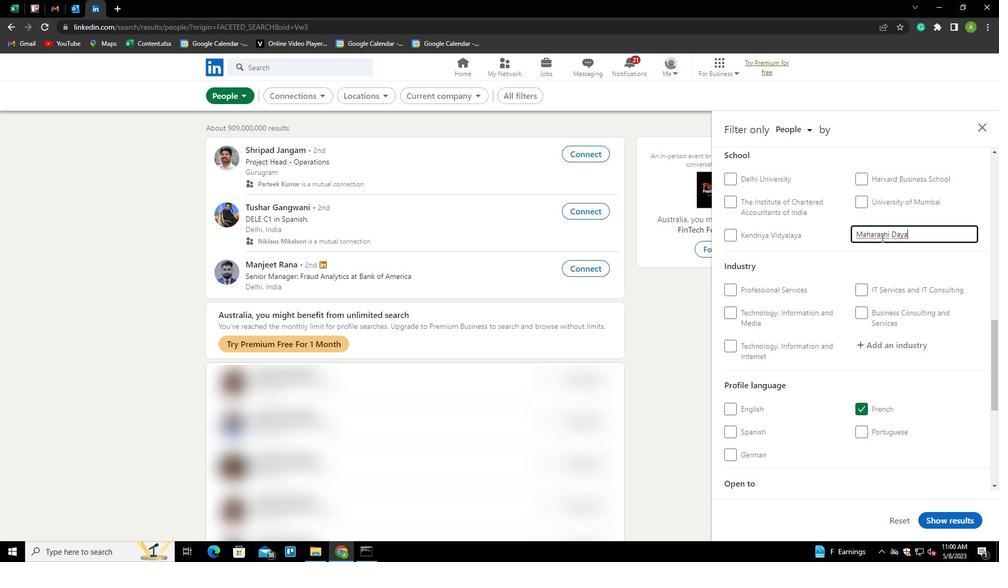
Action: Mouse moved to (888, 239)
Screenshot: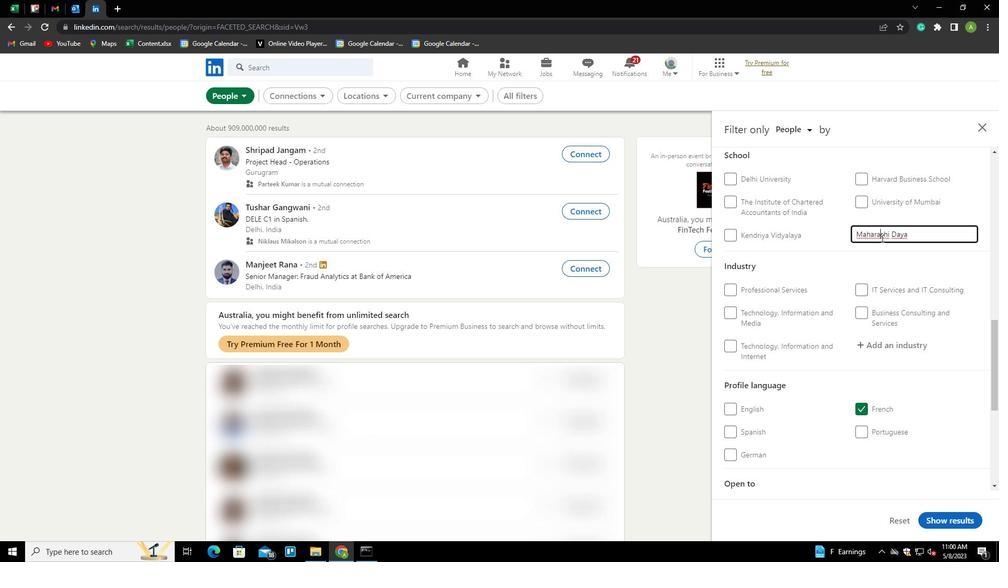 
Action: Key pressed <Key.backspace><Key.end>NAND<Key.space><Key.shift>UNIVERSITY<Key.down><Key.enter>
Screenshot: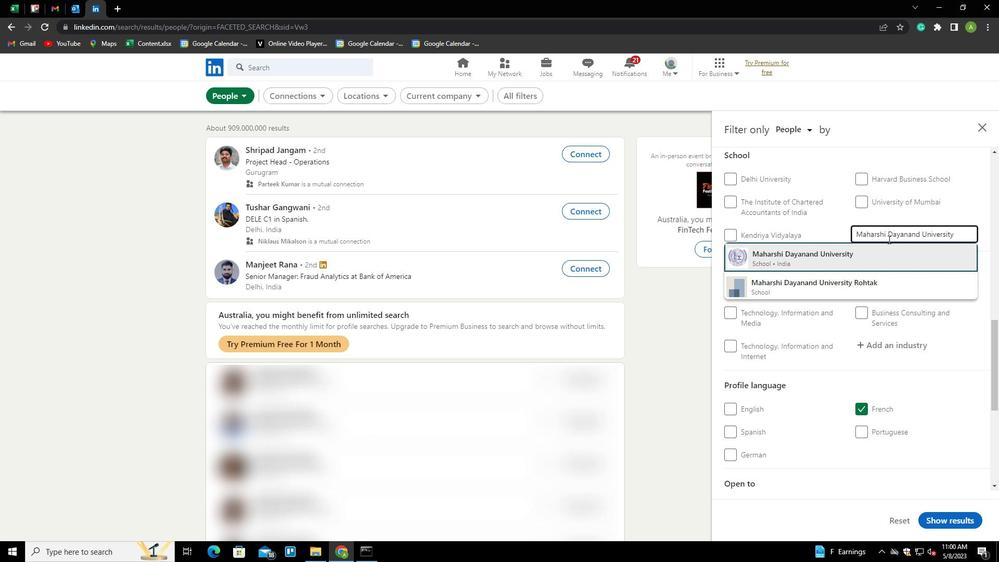 
Action: Mouse scrolled (888, 239) with delta (0, 0)
Screenshot: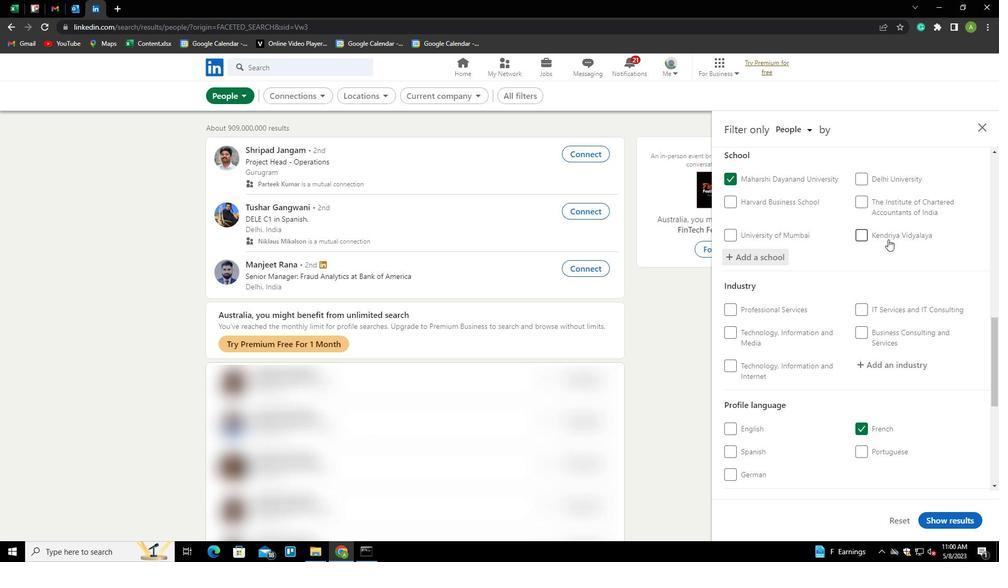 
Action: Mouse scrolled (888, 239) with delta (0, 0)
Screenshot: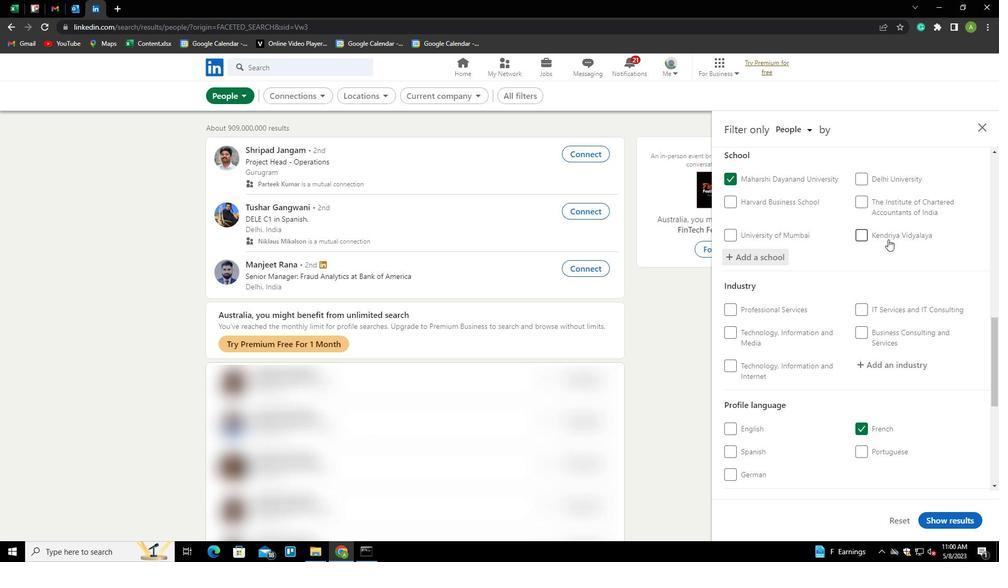 
Action: Mouse scrolled (888, 239) with delta (0, 0)
Screenshot: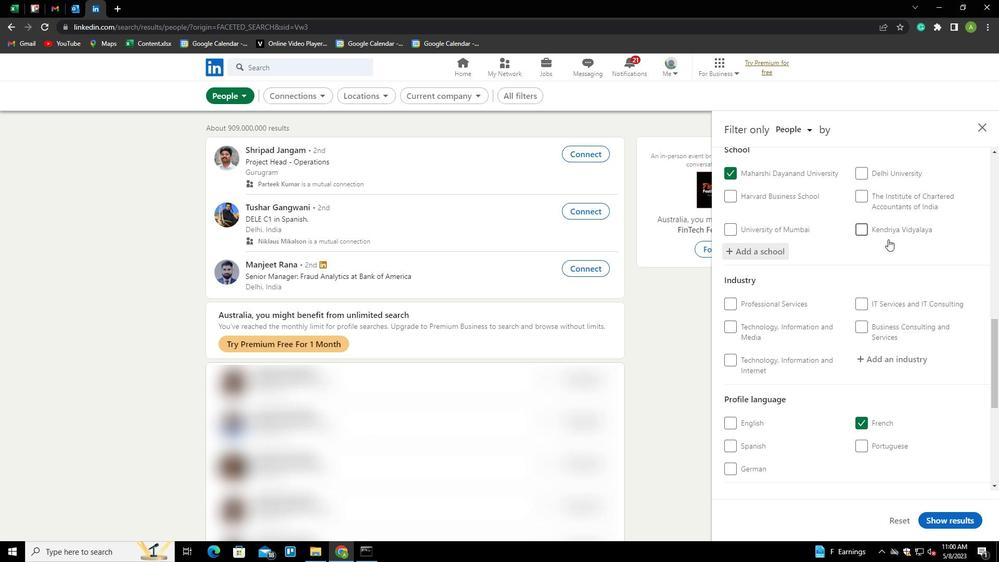 
Action: Mouse moved to (887, 206)
Screenshot: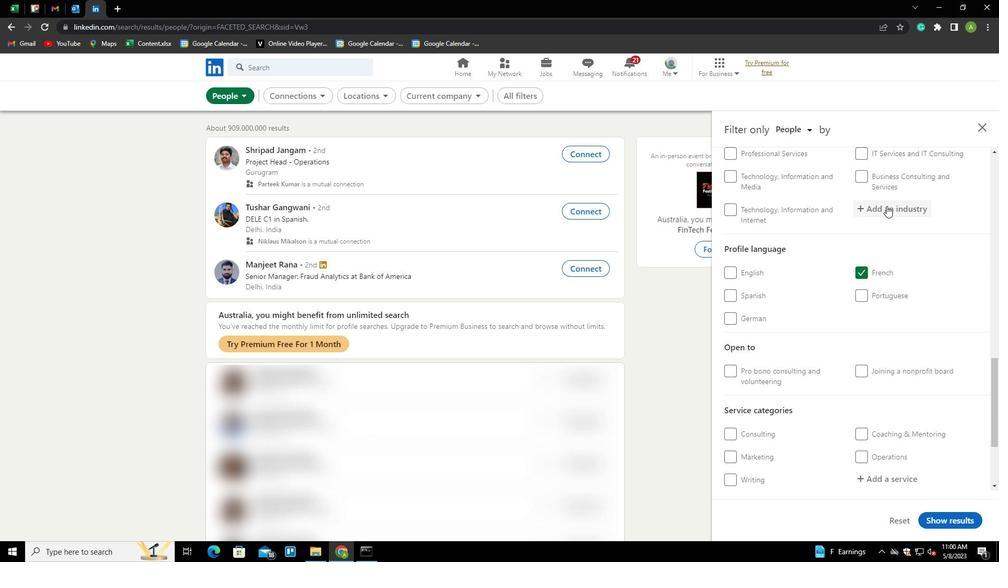 
Action: Mouse pressed left at (887, 206)
Screenshot: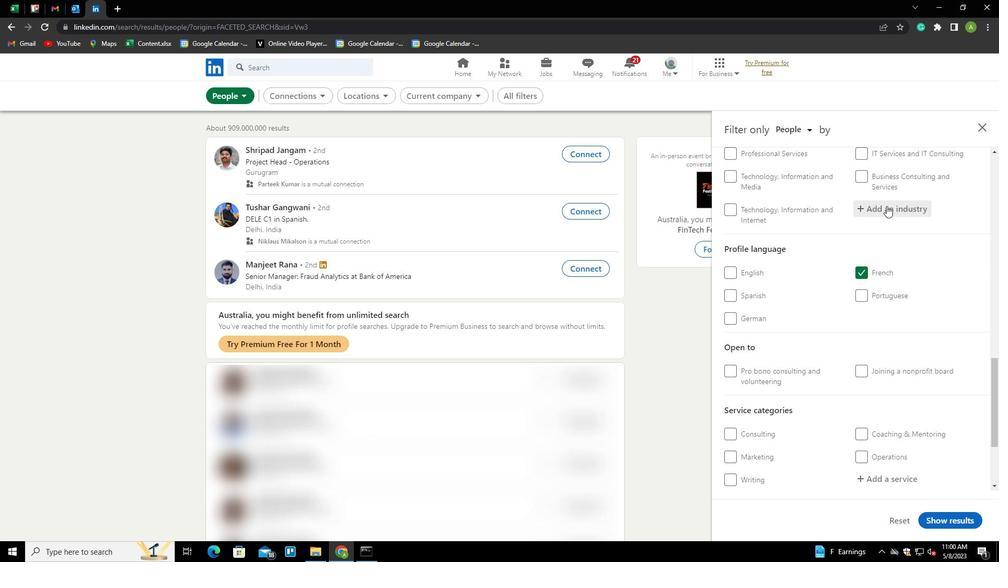 
Action: Key pressed <Key.shift>INSURANCE<Key.space><Key.shift>AGENCIES<Key.space>AND<Key.space><Key.shift><Key.shift><Key.shift><Key.shift><Key.shift><Key.shift><Key.shift><Key.shift><Key.shift><Key.shift><Key.shift><Key.shift><Key.shift><Key.shift><Key.shift><Key.shift><Key.shift><Key.shift><Key.shift><Key.shift><Key.shift><Key.shift><Key.shift><Key.shift><Key.shift><Key.shift>BROLER<Key.backspace><Key.backspace><Key.backspace>KERTAN<Key.backspace><Key.backspace><Key.backspace>RA<Key.backspace><Key.backspace>ANGES<Key.backspace><Key.backspace><Key.backspace><Key.backspace><Key.down><Key.enter>
Screenshot: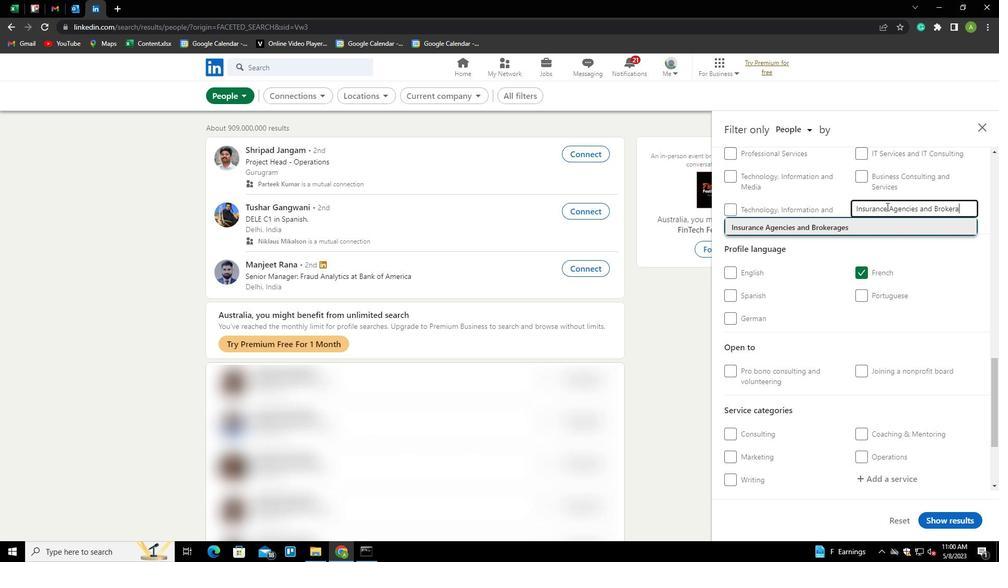 
Action: Mouse scrolled (887, 206) with delta (0, 0)
Screenshot: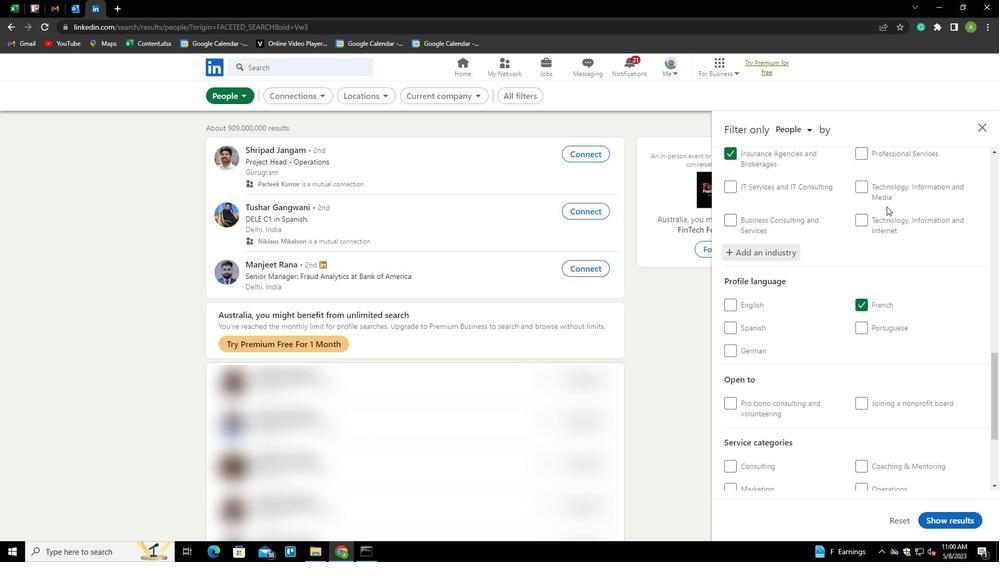 
Action: Mouse scrolled (887, 206) with delta (0, 0)
Screenshot: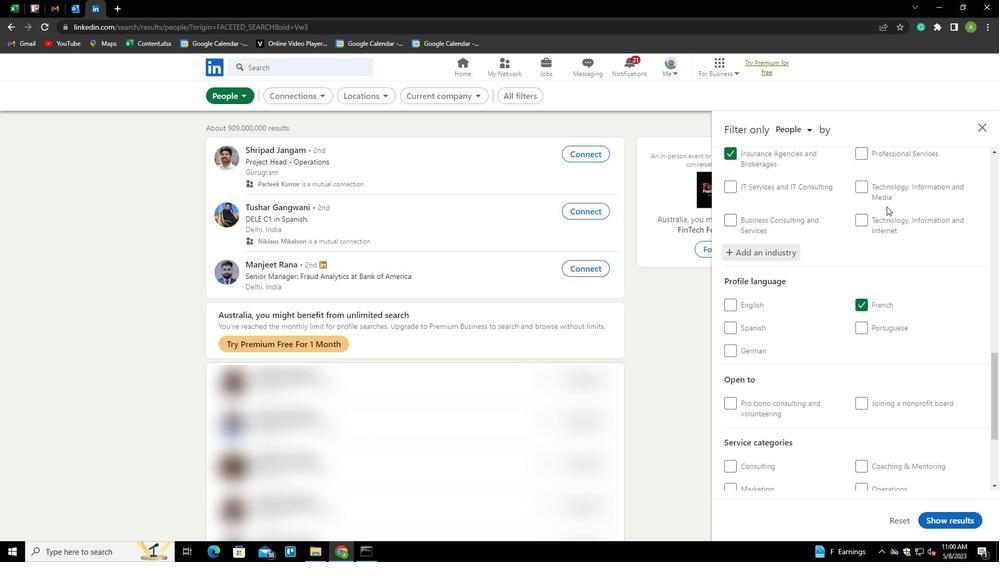 
Action: Mouse scrolled (887, 206) with delta (0, 0)
Screenshot: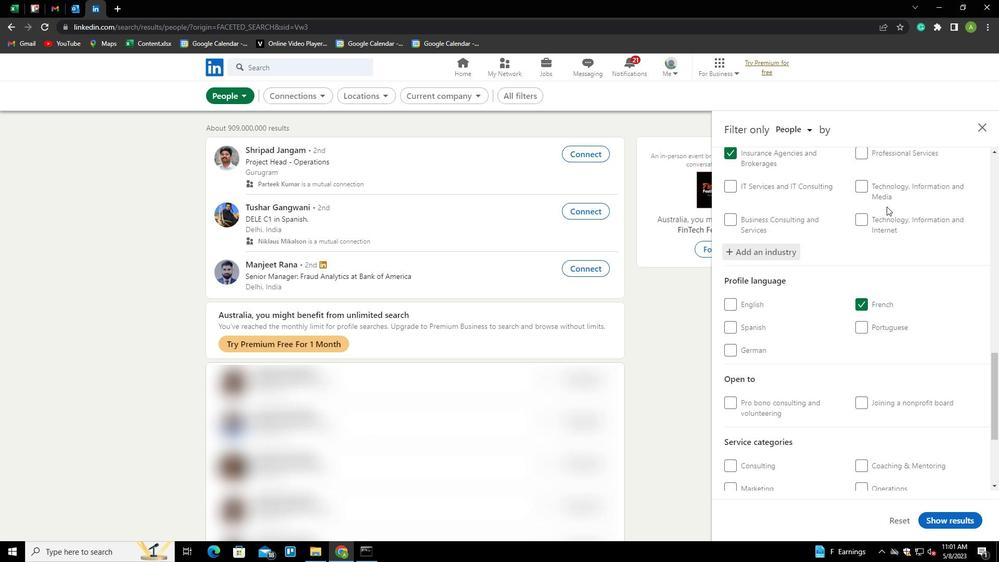 
Action: Mouse scrolled (887, 206) with delta (0, 0)
Screenshot: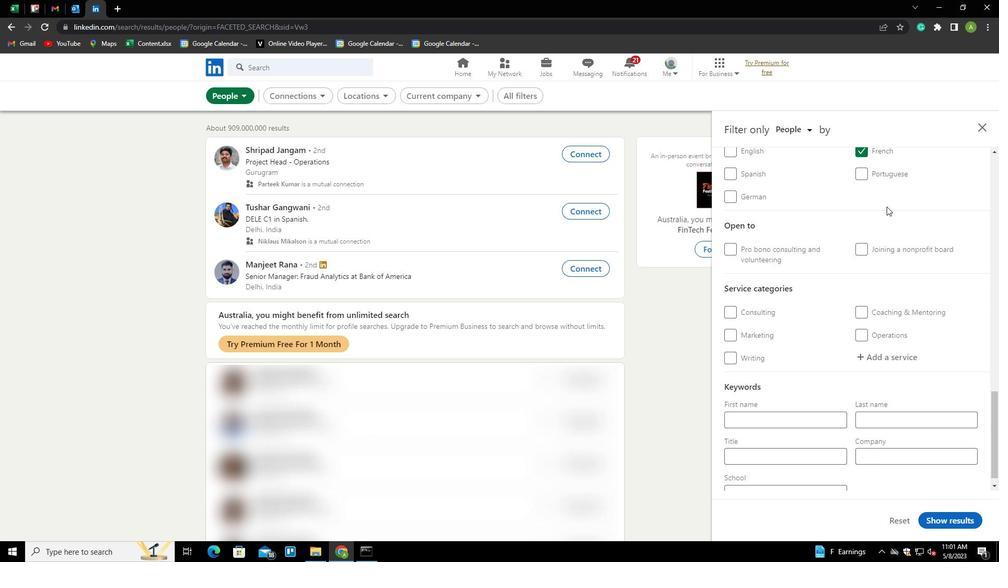
Action: Mouse scrolled (887, 206) with delta (0, 0)
Screenshot: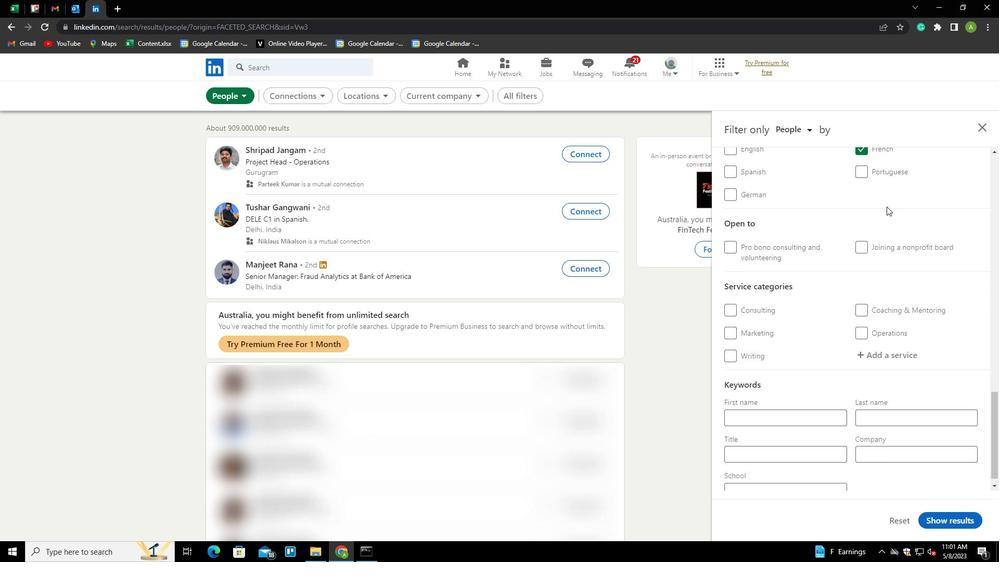 
Action: Mouse moved to (892, 349)
Screenshot: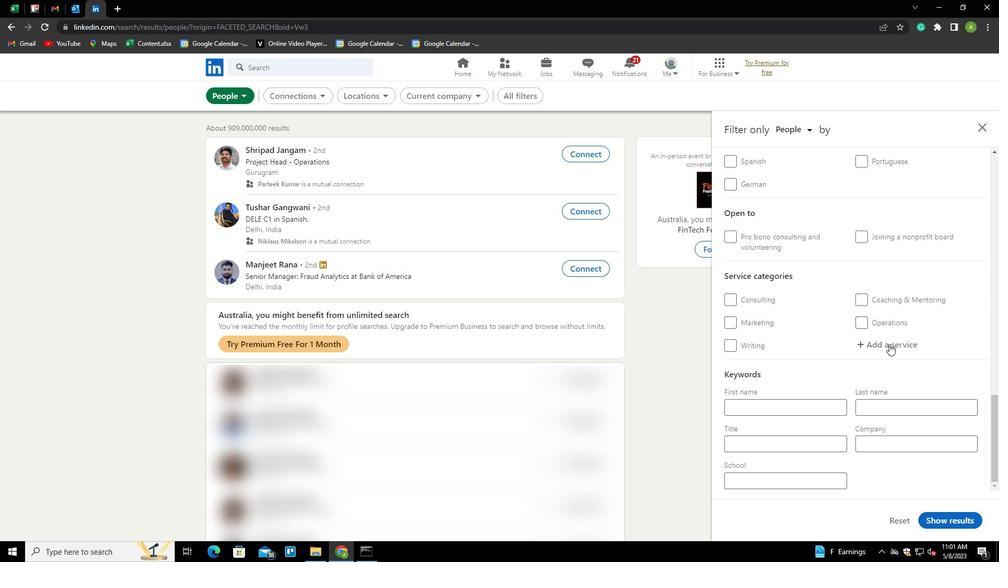 
Action: Mouse pressed left at (892, 349)
Screenshot: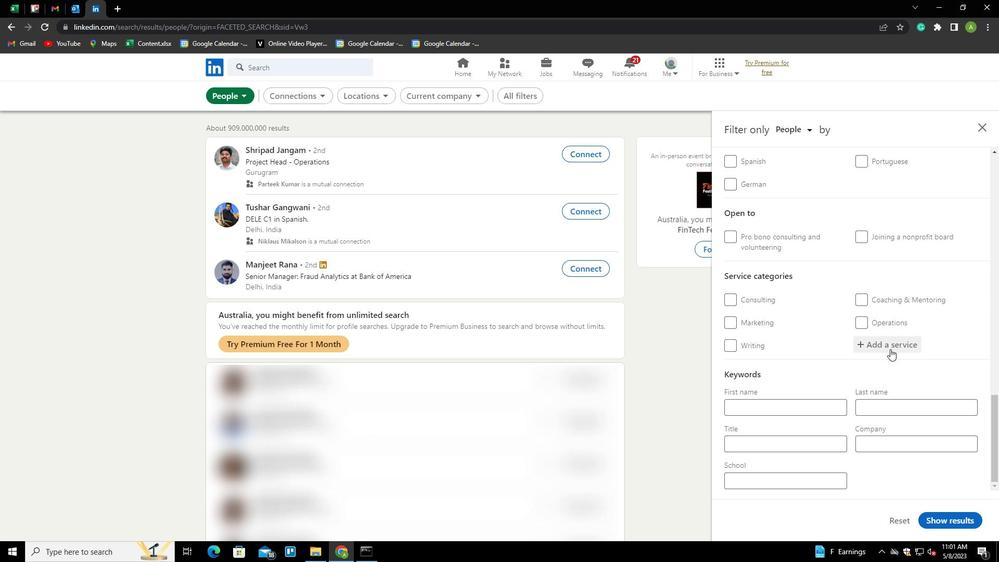 
Action: Mouse moved to (886, 354)
Screenshot: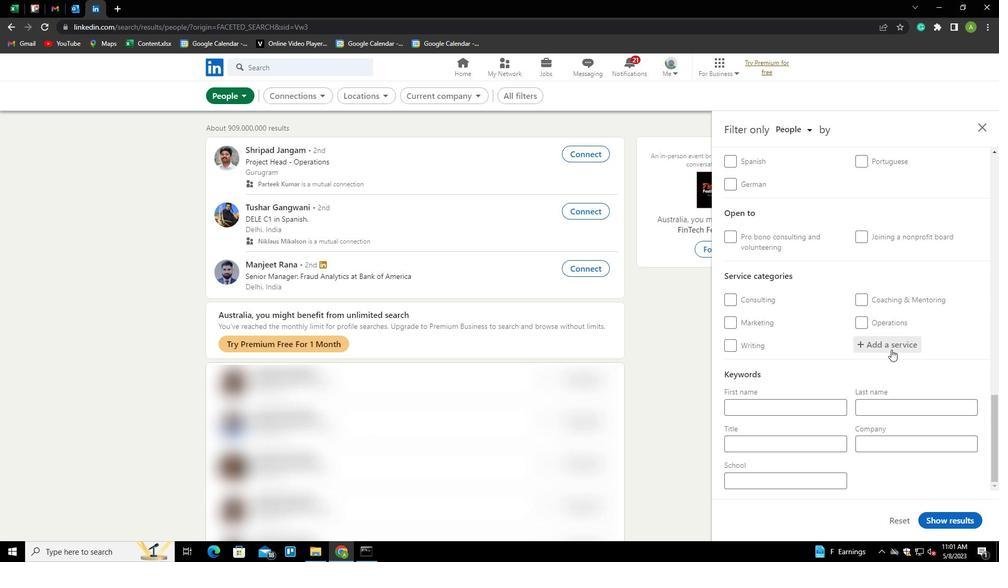 
Action: Key pressed <Key.shift><Key.shift><Key.shift><Key.shift>ENGINE<Key.space><Key.shift>MARKETING<Key.down><Key.enter>
Screenshot: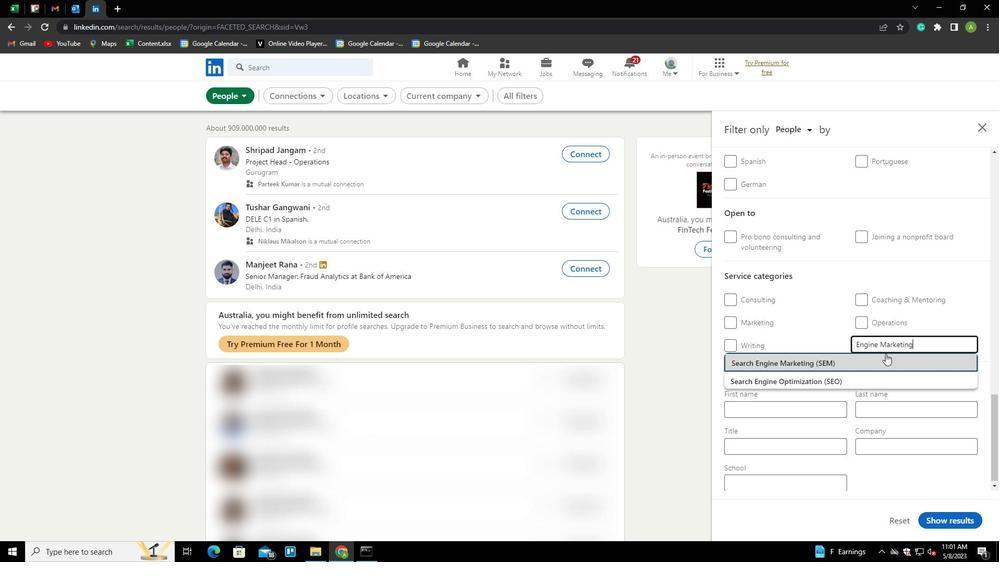 
Action: Mouse scrolled (886, 353) with delta (0, 0)
Screenshot: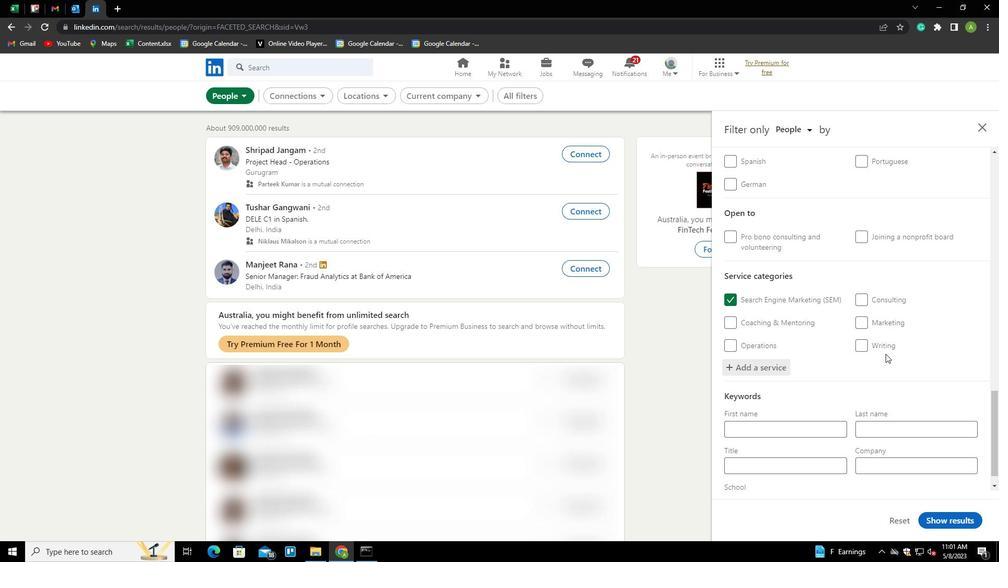 
Action: Mouse scrolled (886, 353) with delta (0, 0)
Screenshot: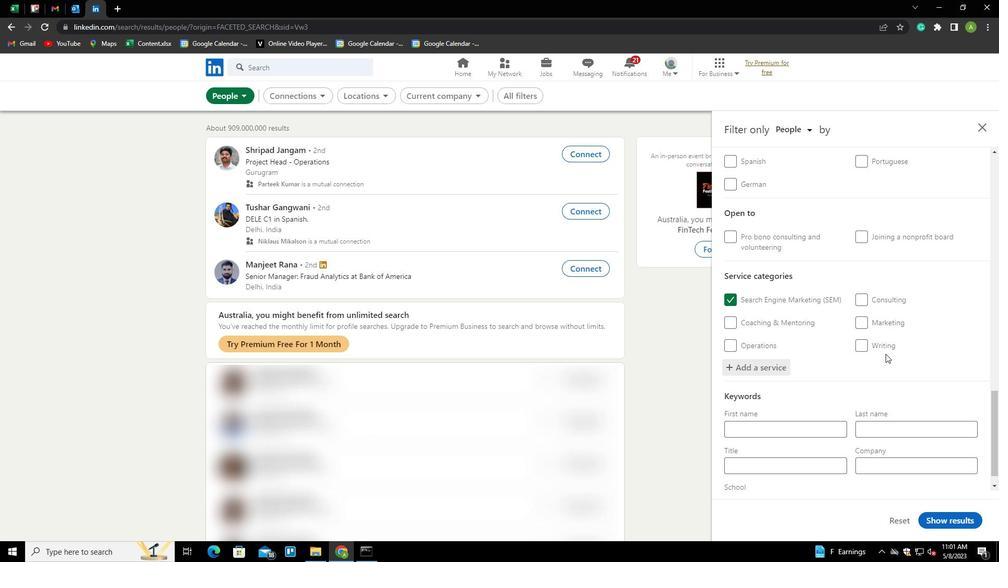 
Action: Mouse scrolled (886, 353) with delta (0, 0)
Screenshot: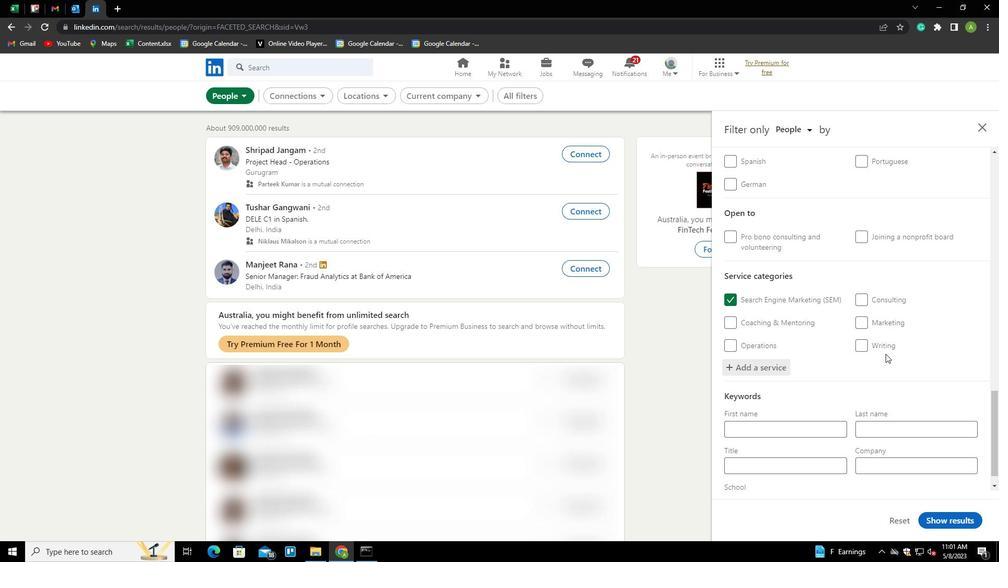 
Action: Mouse scrolled (886, 353) with delta (0, 0)
Screenshot: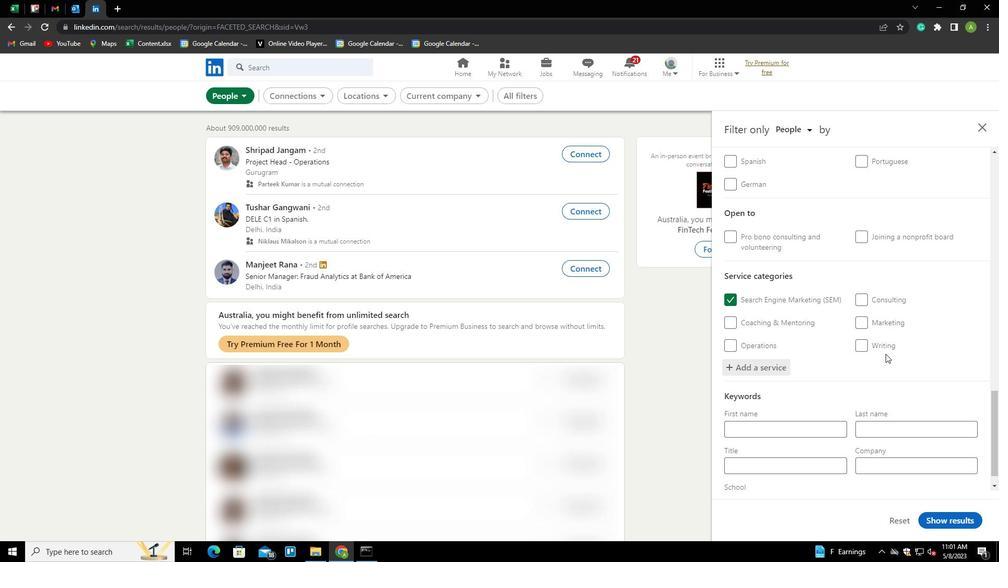 
Action: Mouse scrolled (886, 353) with delta (0, 0)
Screenshot: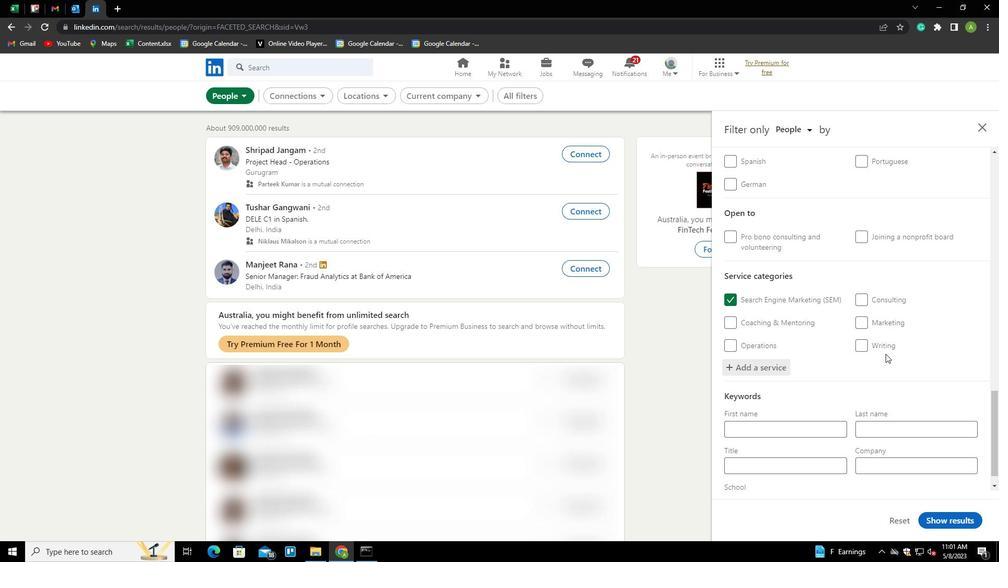 
Action: Mouse scrolled (886, 353) with delta (0, 0)
Screenshot: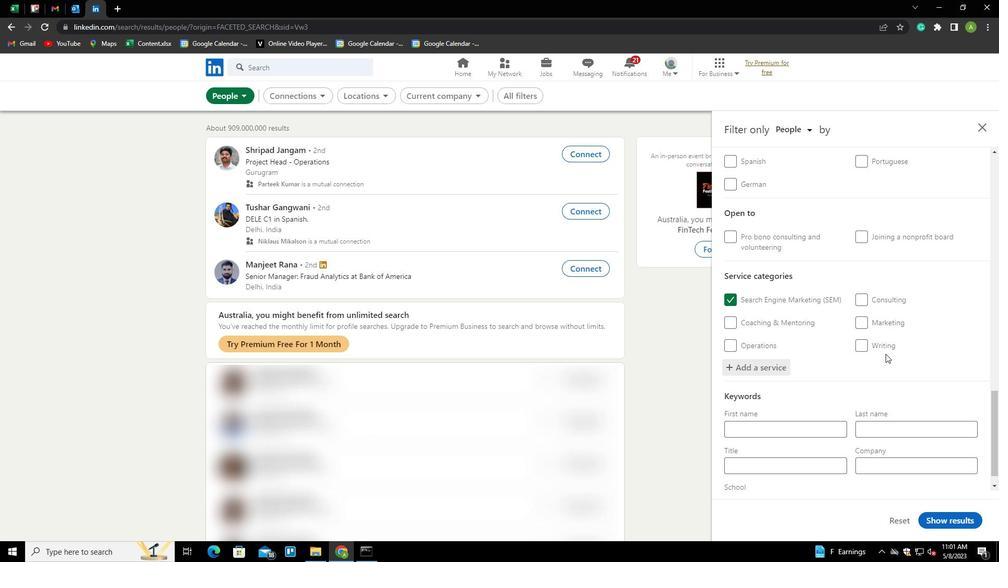 
Action: Mouse scrolled (886, 353) with delta (0, 0)
Screenshot: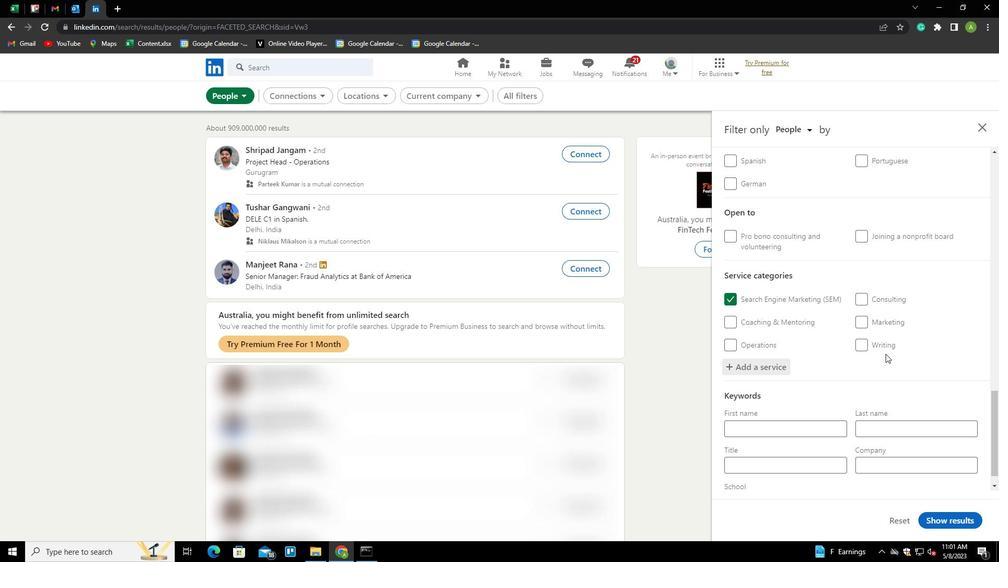 
Action: Mouse moved to (785, 439)
Screenshot: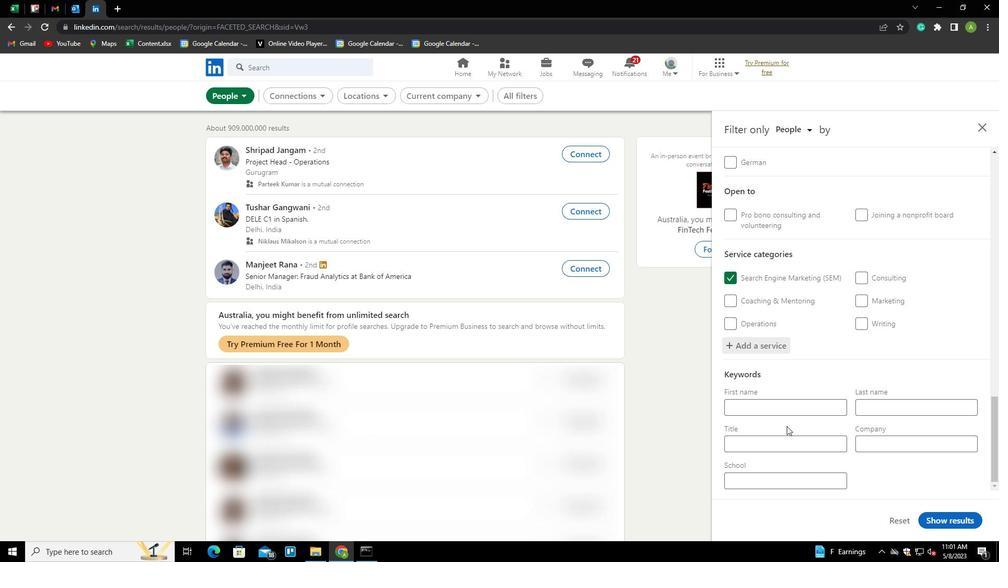 
Action: Mouse pressed left at (785, 439)
Screenshot: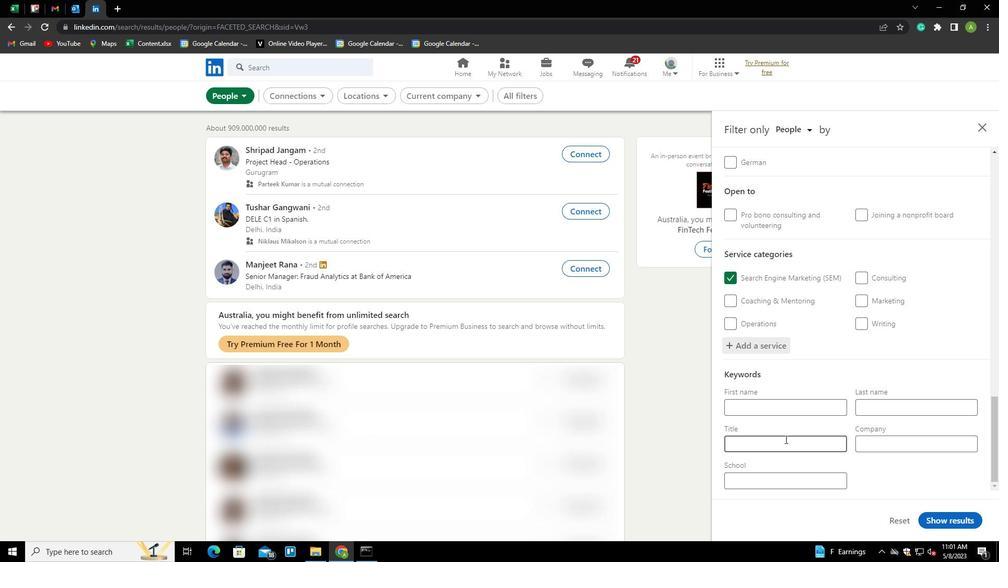 
Action: Key pressed <Key.shift>WELL<Key.space><Key.shift>DRILLER
Screenshot: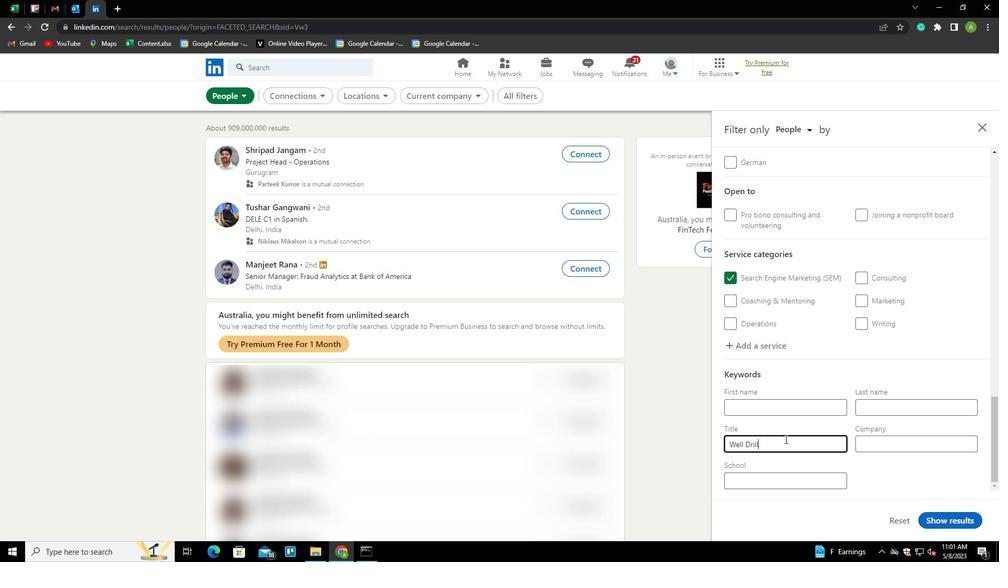 
Action: Mouse moved to (888, 483)
Screenshot: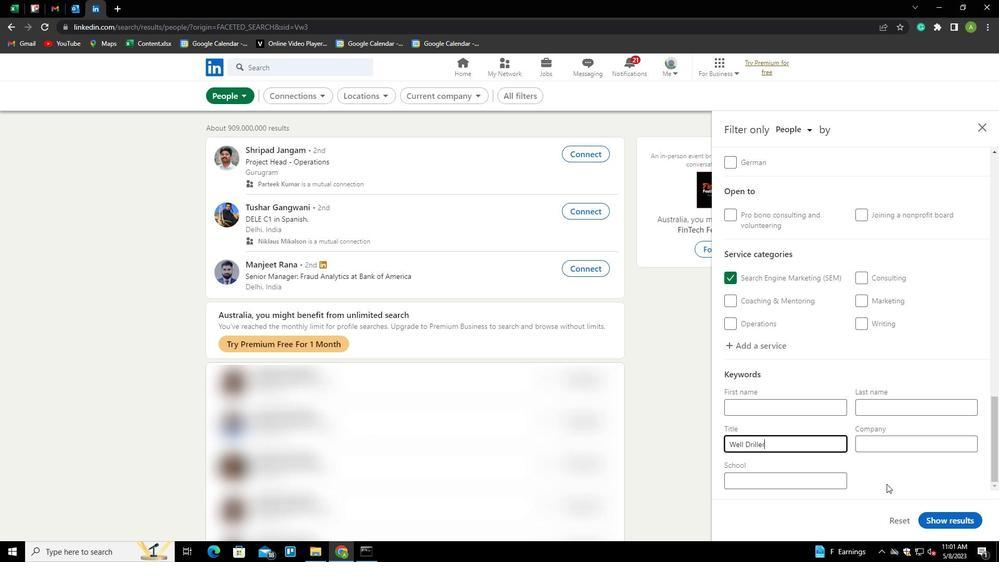 
Action: Mouse pressed left at (888, 483)
Screenshot: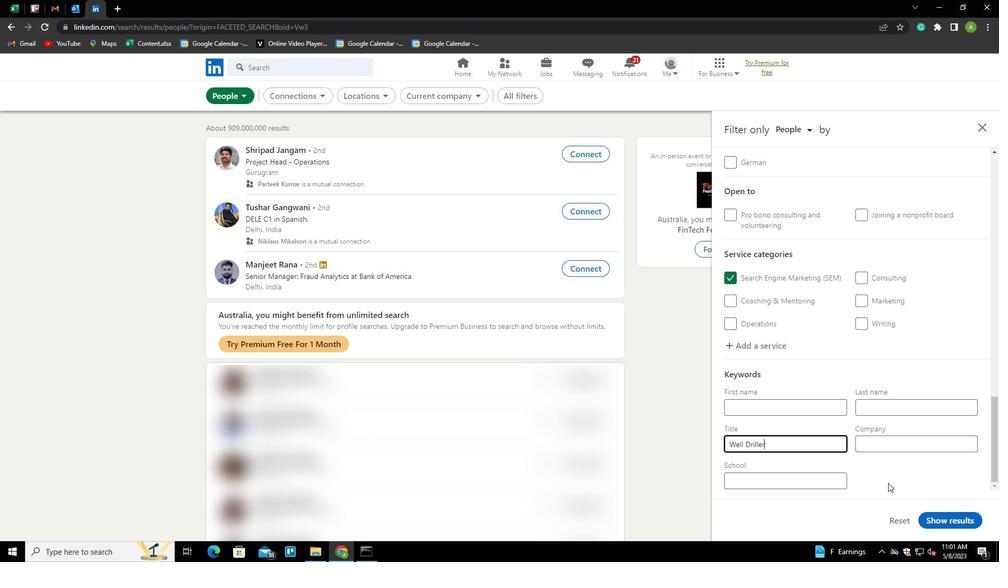 
Action: Mouse moved to (925, 517)
Screenshot: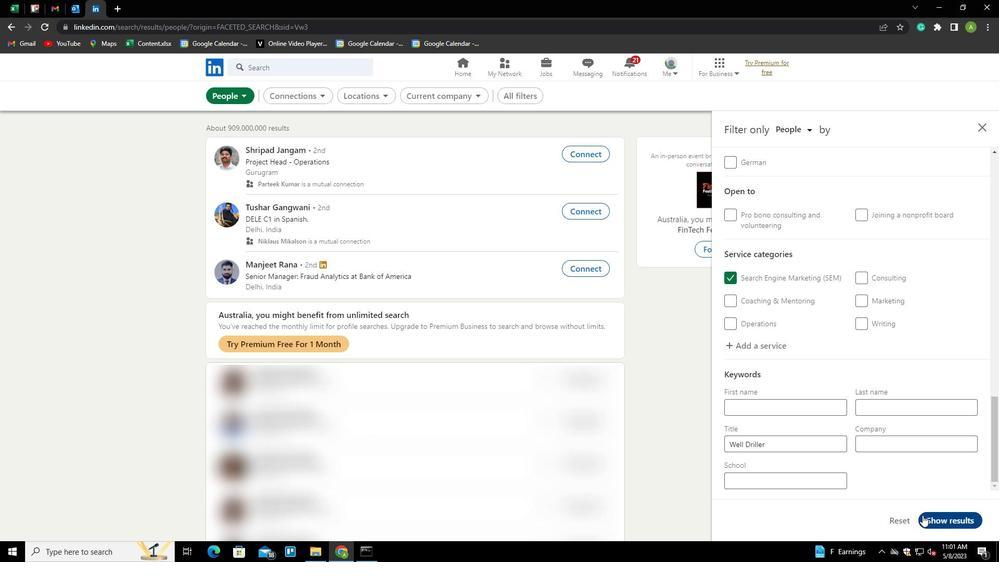 
Action: Mouse pressed left at (925, 517)
Screenshot: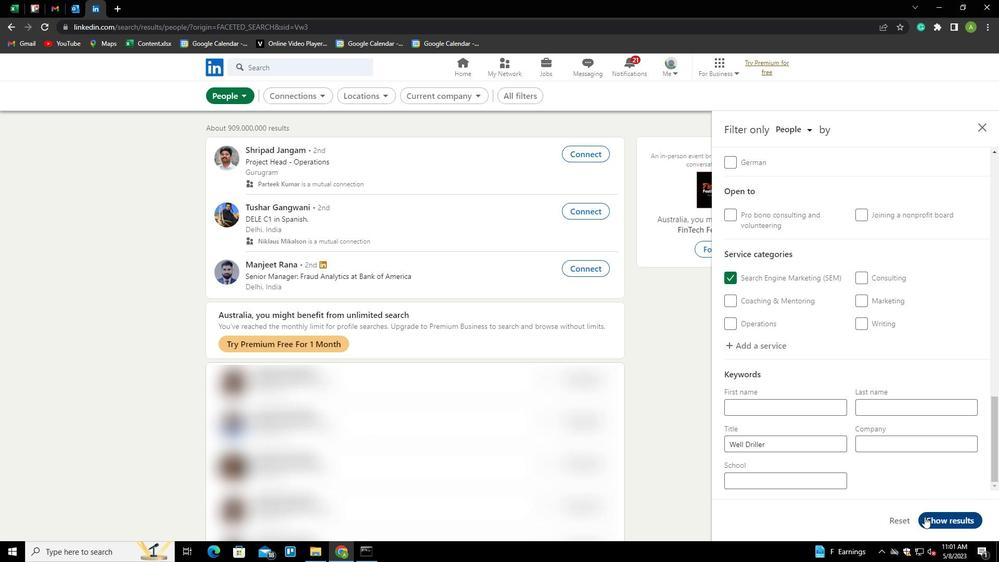
